 Task: Select the off in the word wrap.
Action: Mouse moved to (4, 598)
Screenshot: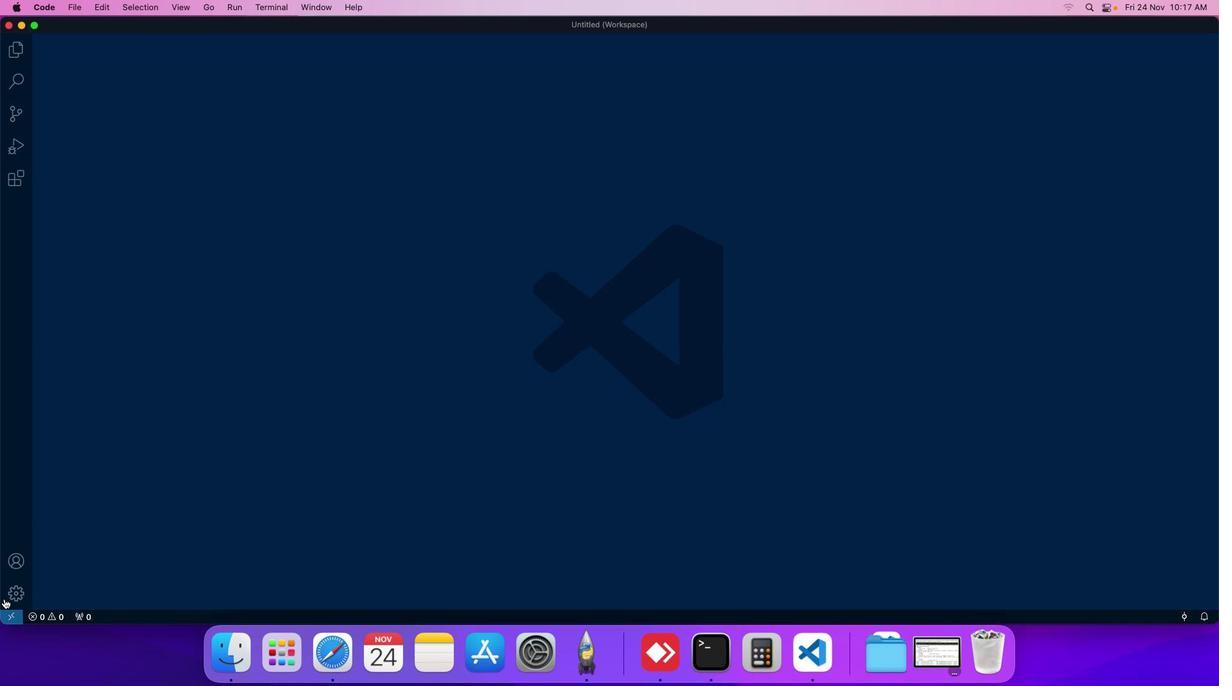 
Action: Mouse pressed left at (4, 598)
Screenshot: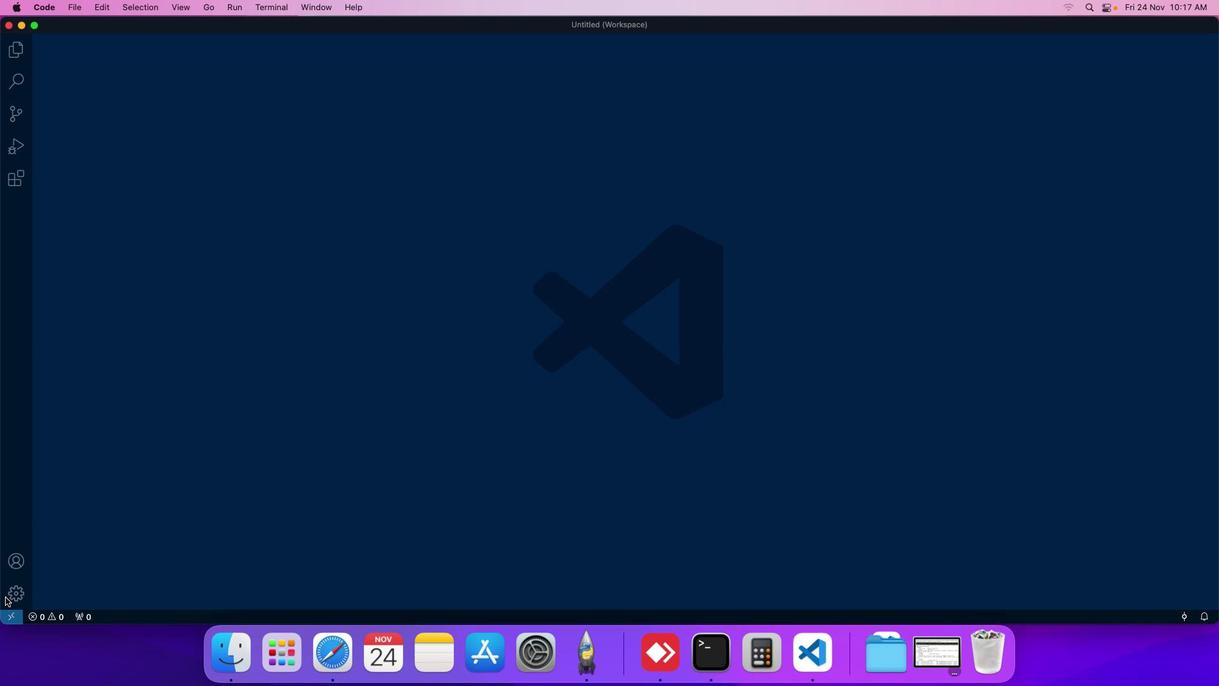 
Action: Mouse moved to (83, 499)
Screenshot: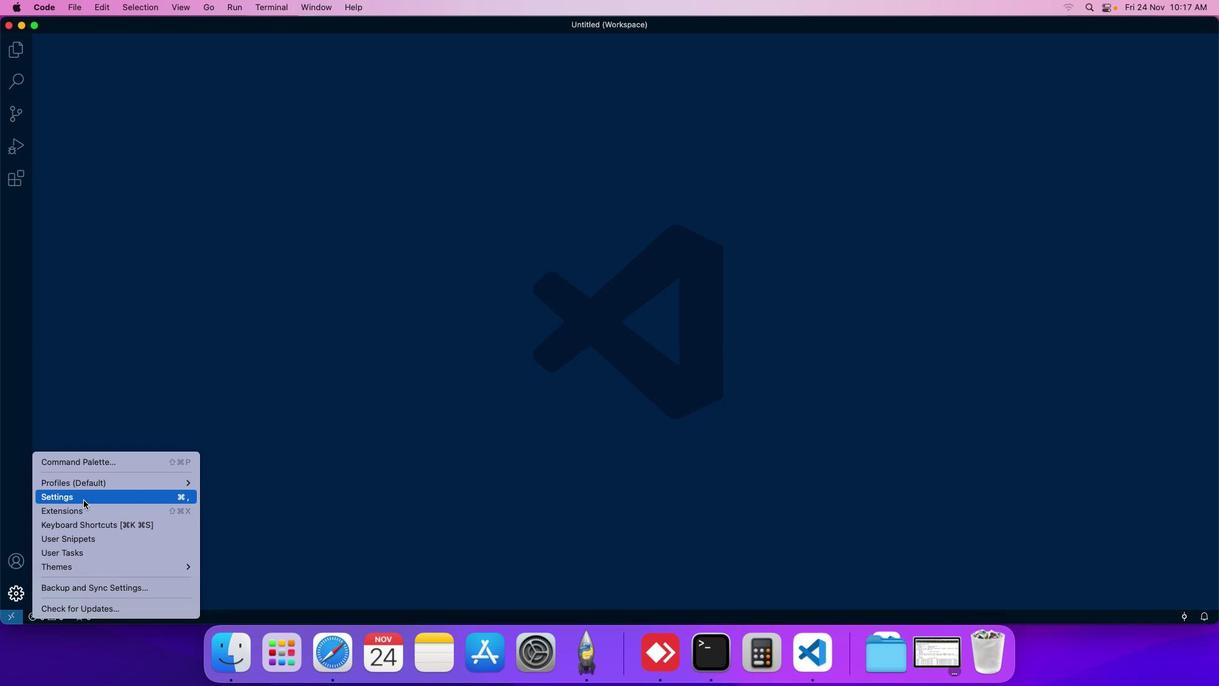 
Action: Mouse pressed left at (83, 499)
Screenshot: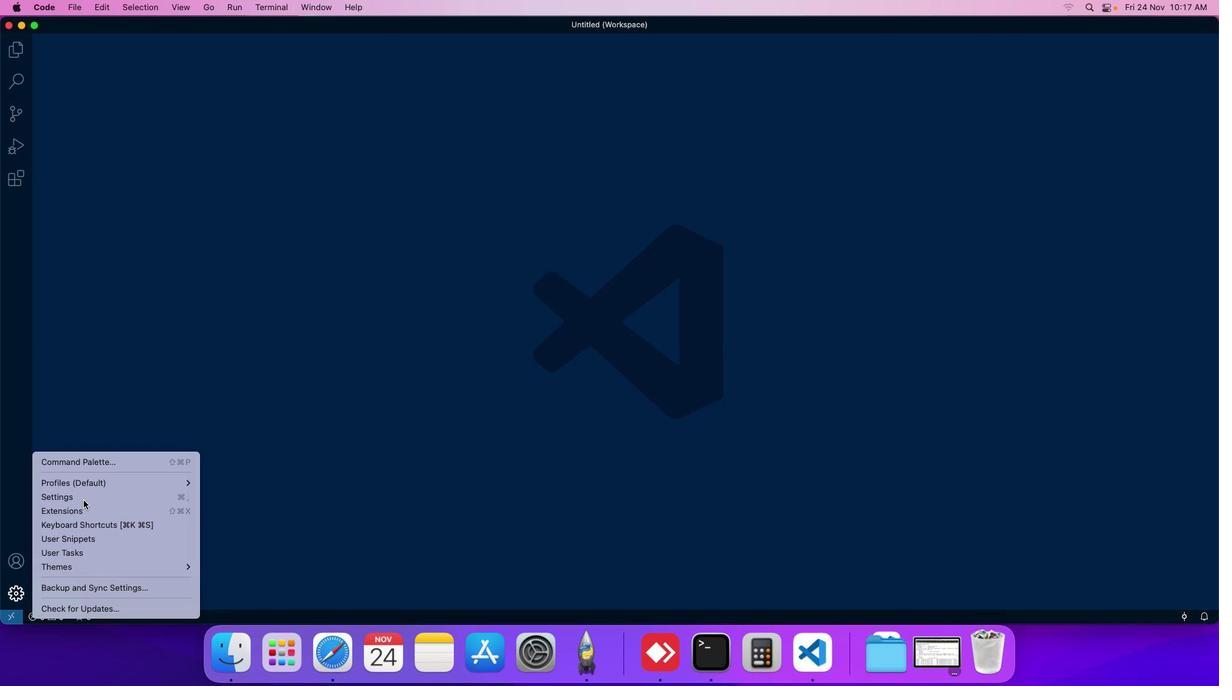 
Action: Mouse moved to (276, 142)
Screenshot: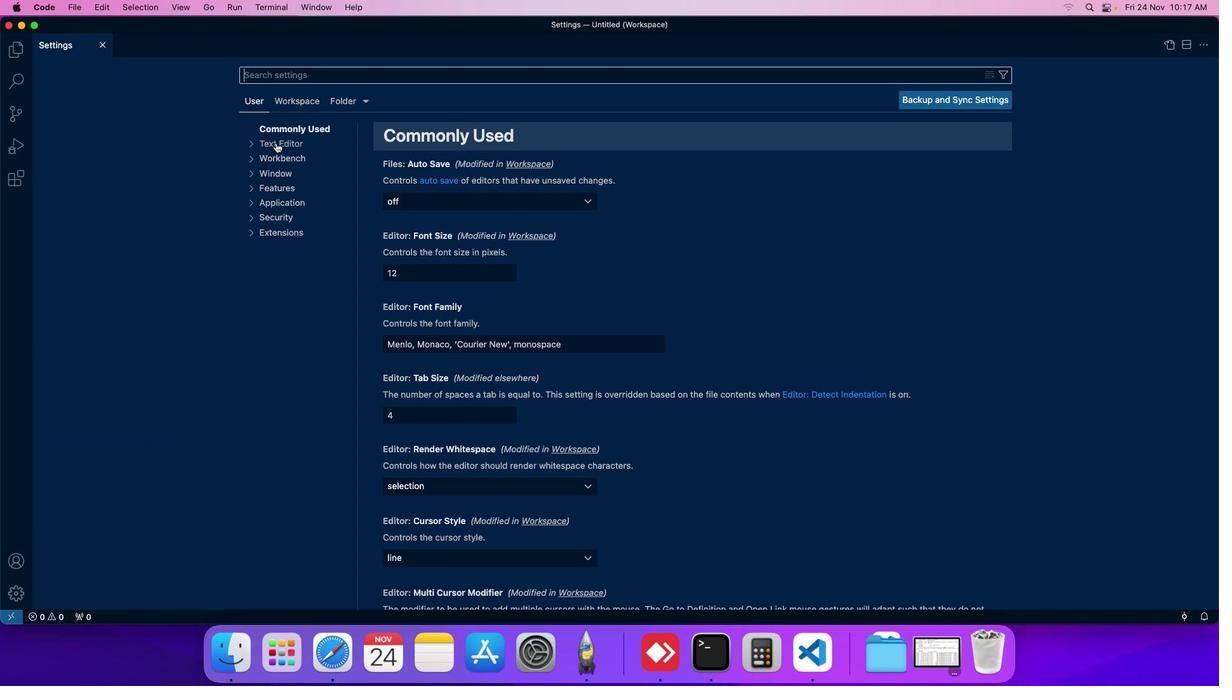 
Action: Mouse pressed left at (276, 142)
Screenshot: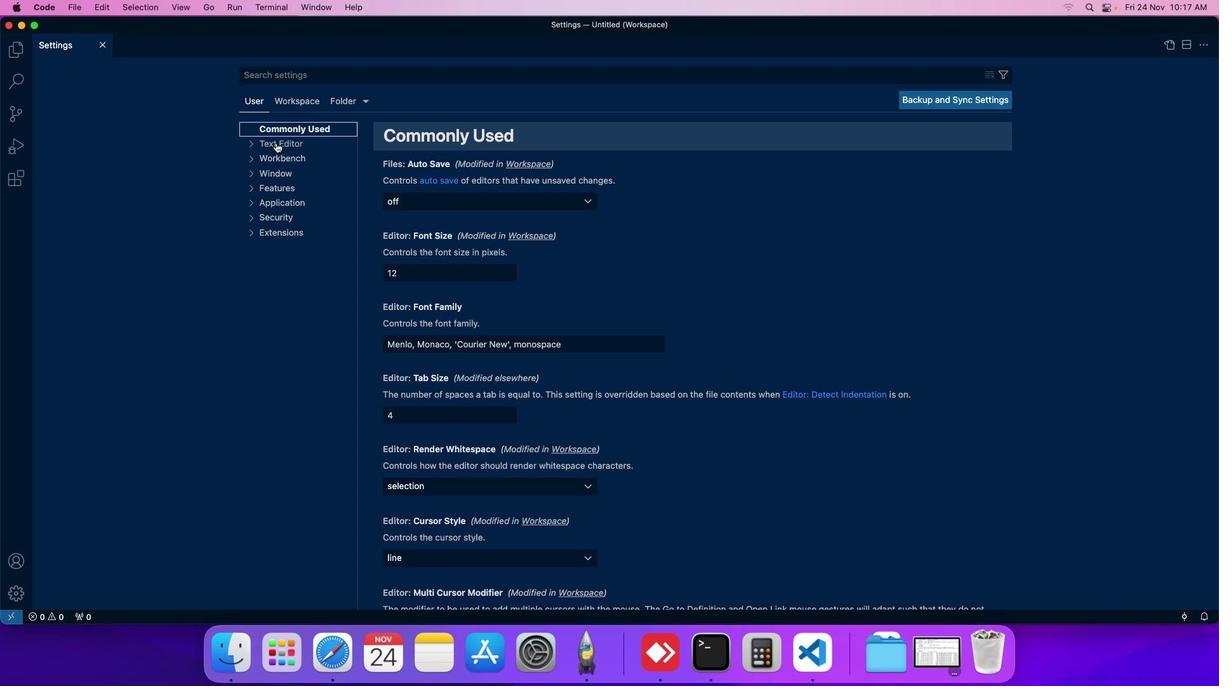 
Action: Mouse moved to (407, 292)
Screenshot: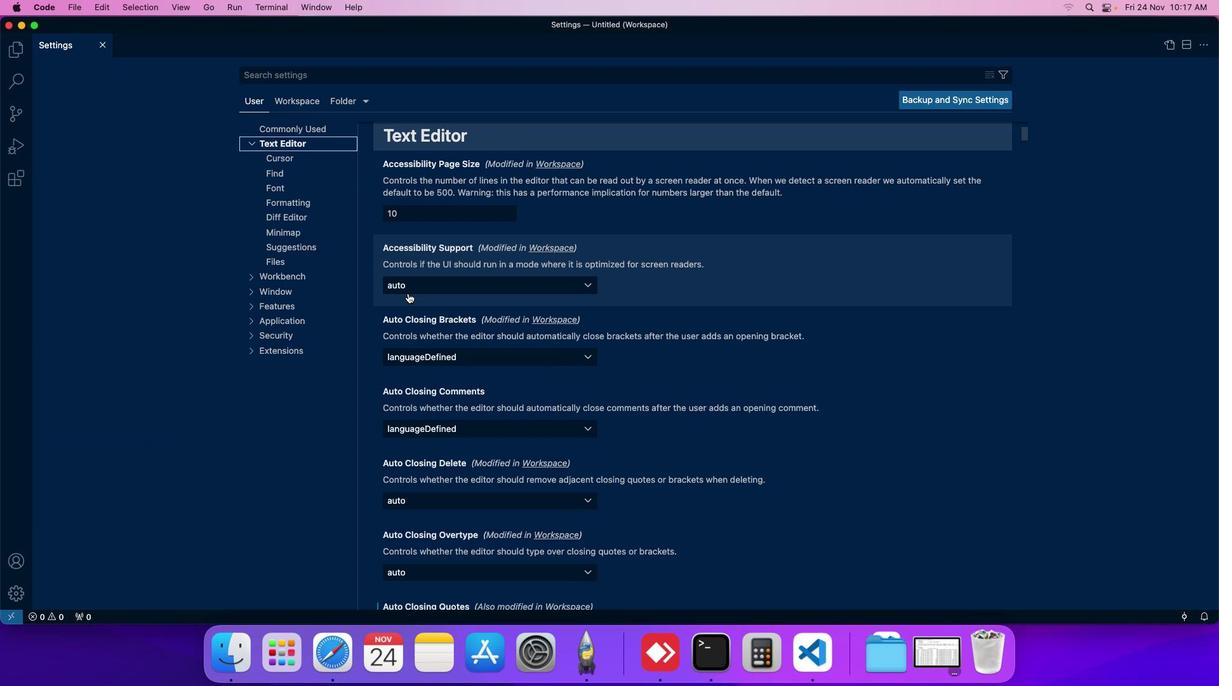 
Action: Mouse scrolled (407, 292) with delta (0, 0)
Screenshot: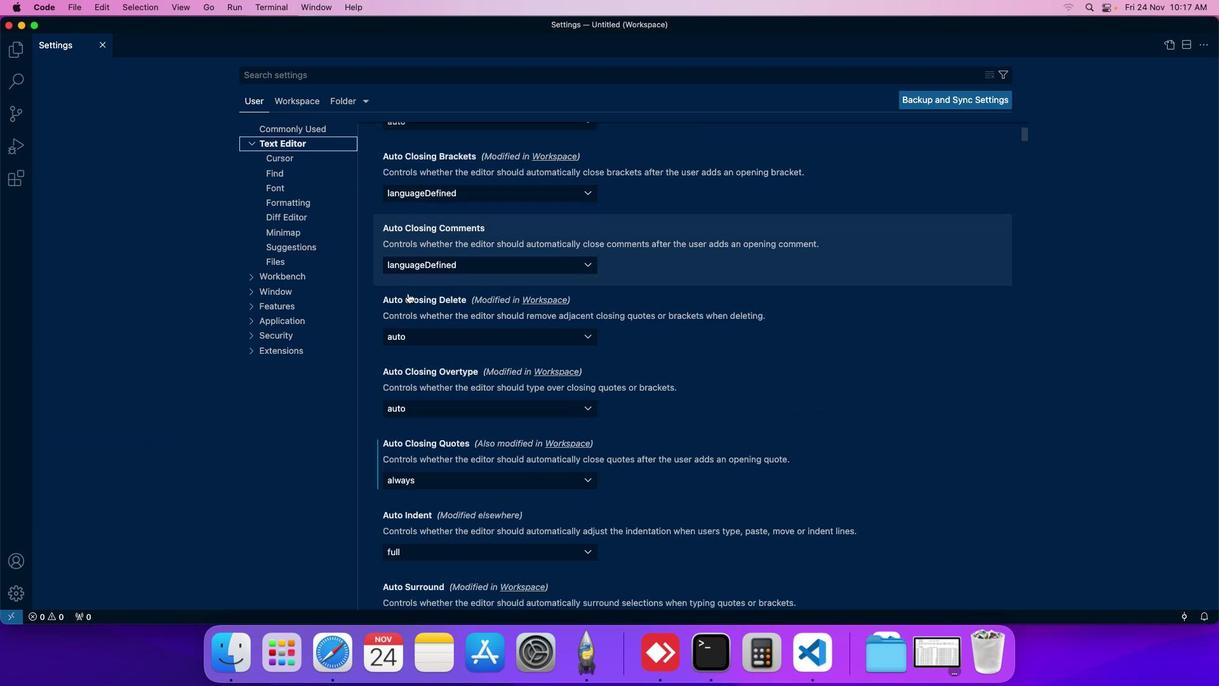 
Action: Mouse scrolled (407, 292) with delta (0, 0)
Screenshot: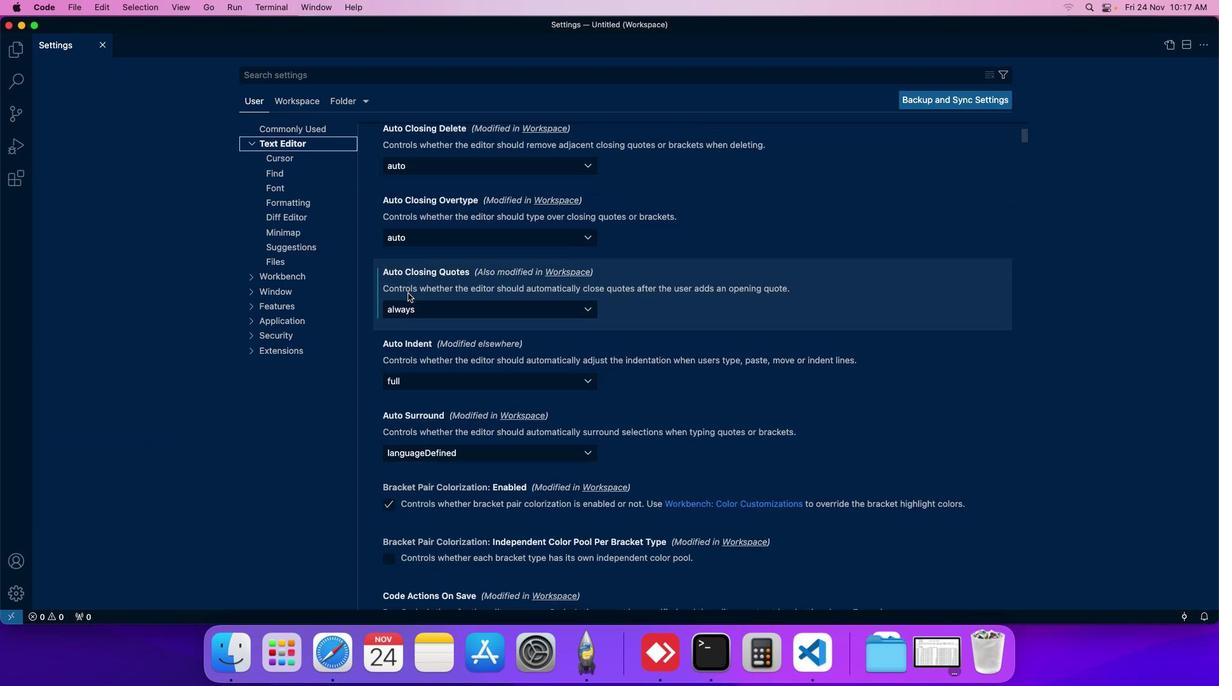 
Action: Mouse scrolled (407, 292) with delta (0, 0)
Screenshot: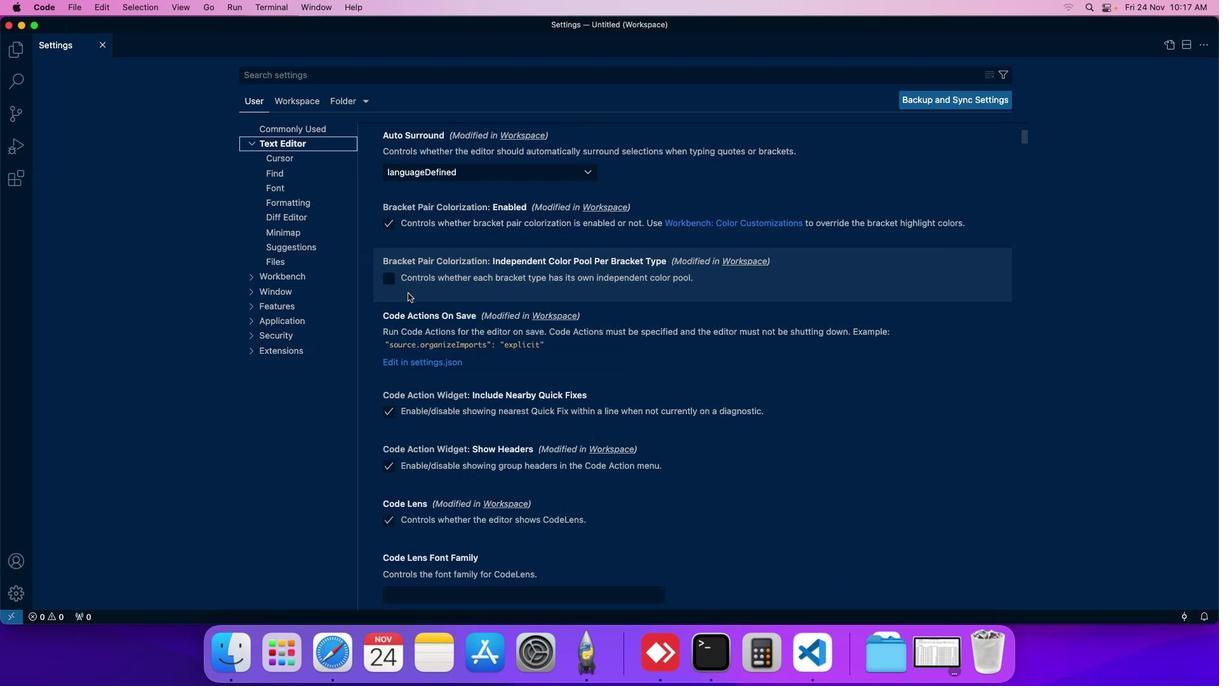 
Action: Mouse scrolled (407, 292) with delta (0, 0)
Screenshot: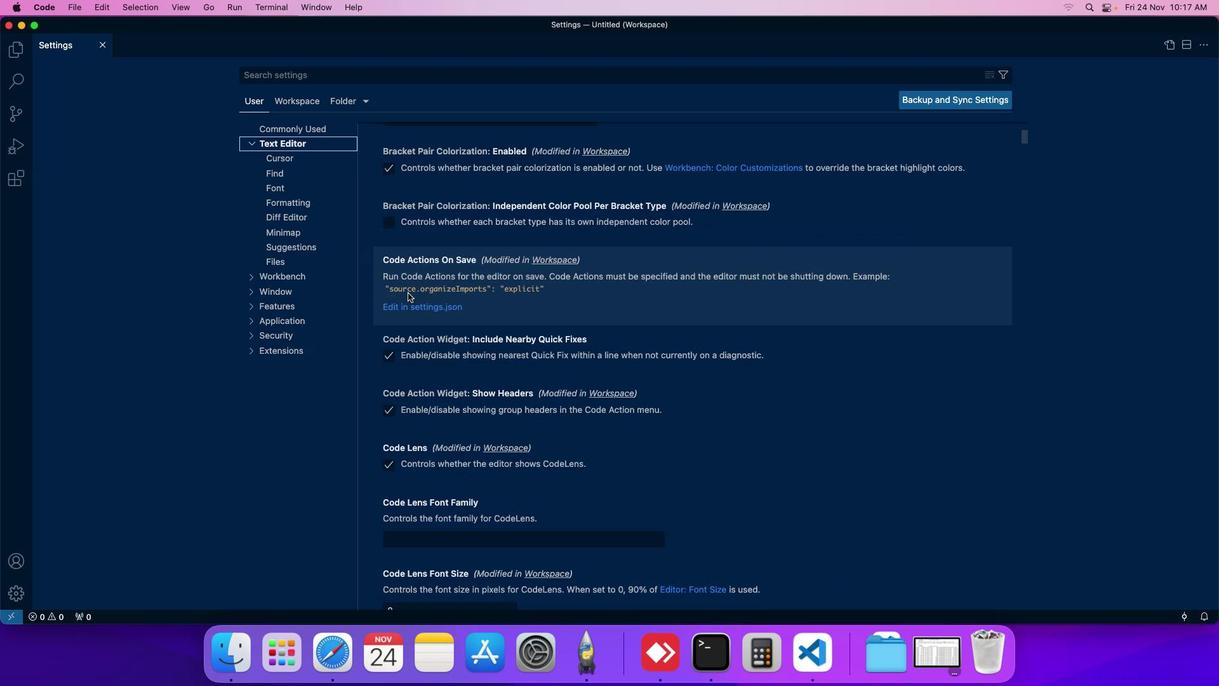 
Action: Mouse scrolled (407, 292) with delta (0, 0)
Screenshot: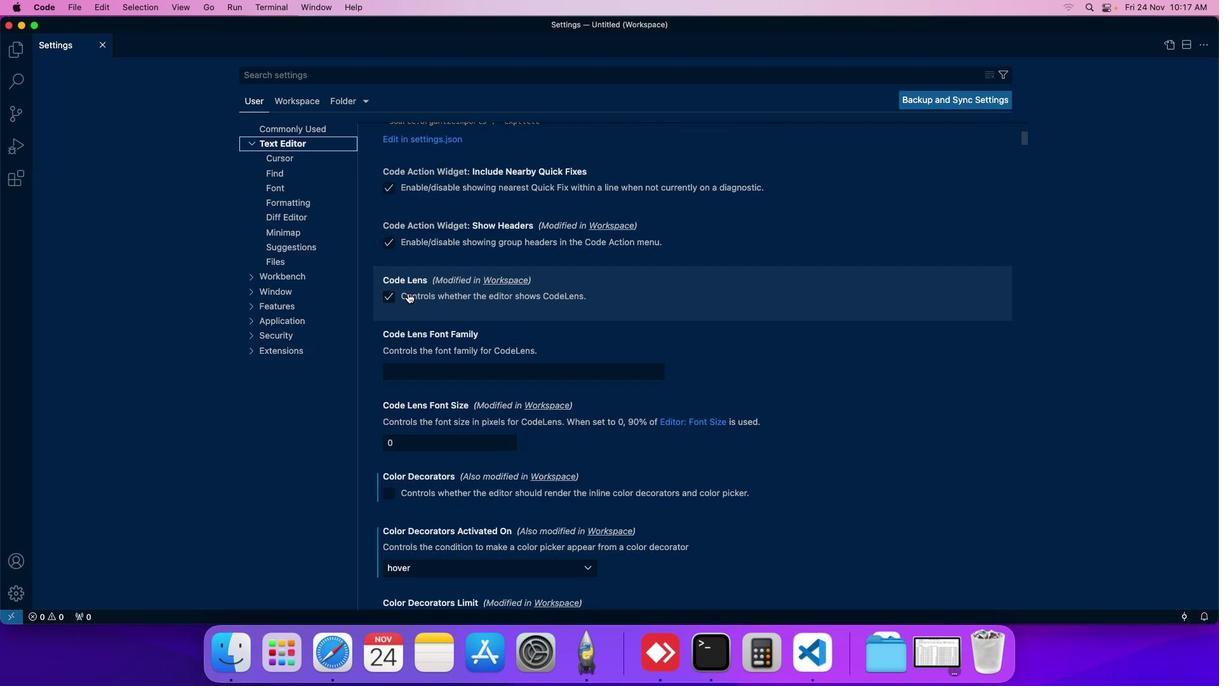 
Action: Mouse moved to (408, 292)
Screenshot: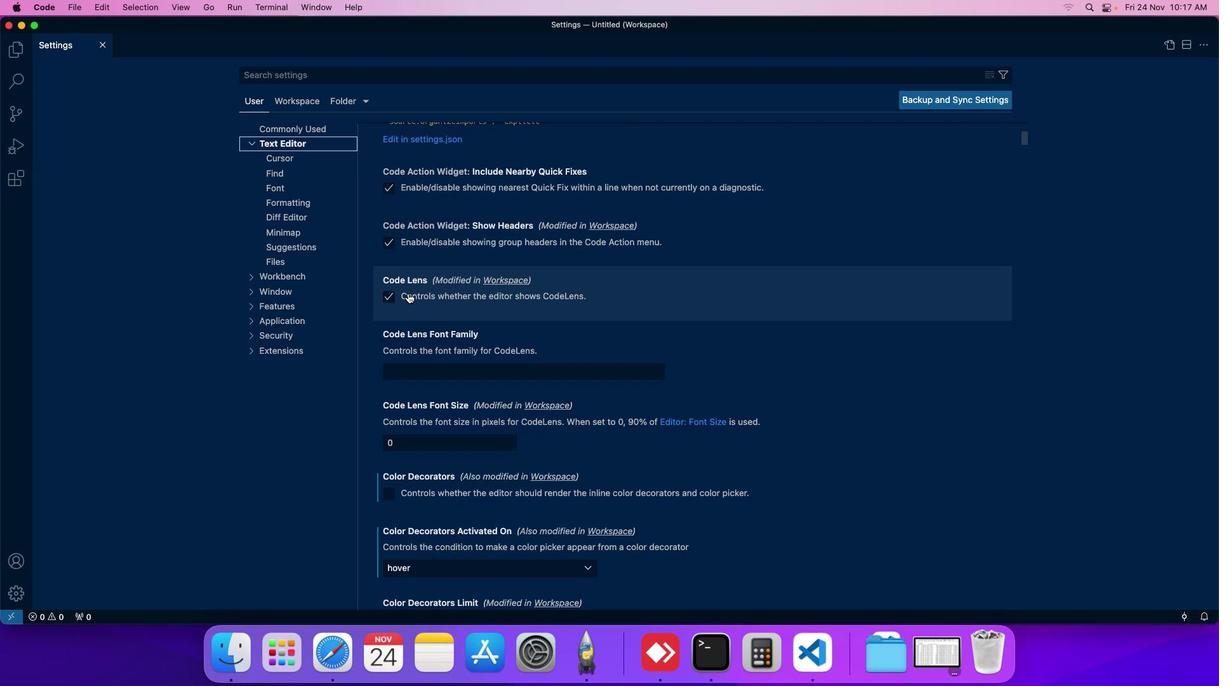 
Action: Mouse scrolled (408, 292) with delta (0, 0)
Screenshot: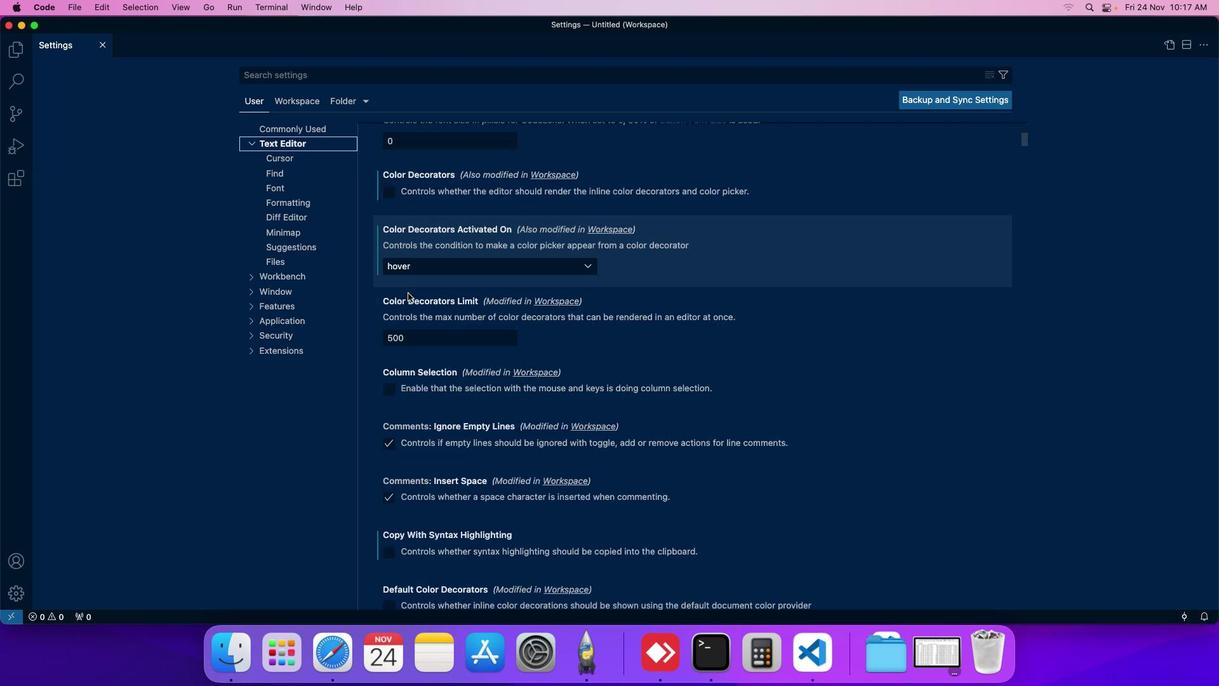 
Action: Mouse scrolled (408, 292) with delta (0, 0)
Screenshot: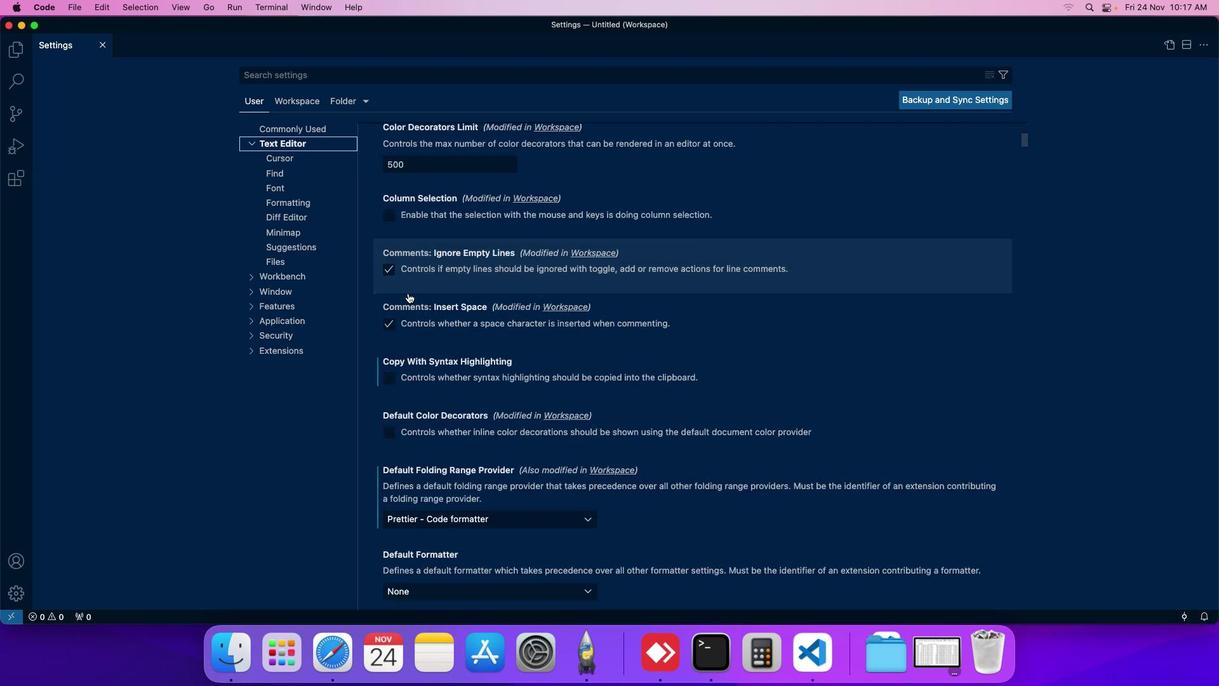 
Action: Mouse scrolled (408, 292) with delta (0, 0)
Screenshot: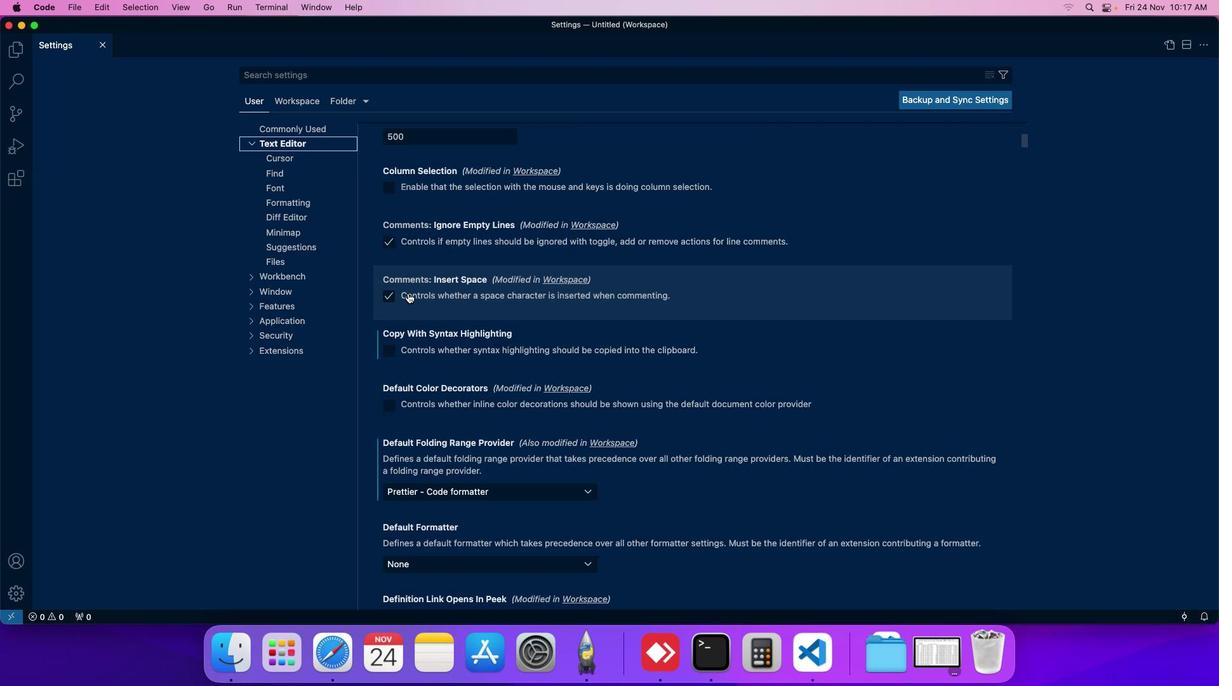 
Action: Mouse moved to (408, 293)
Screenshot: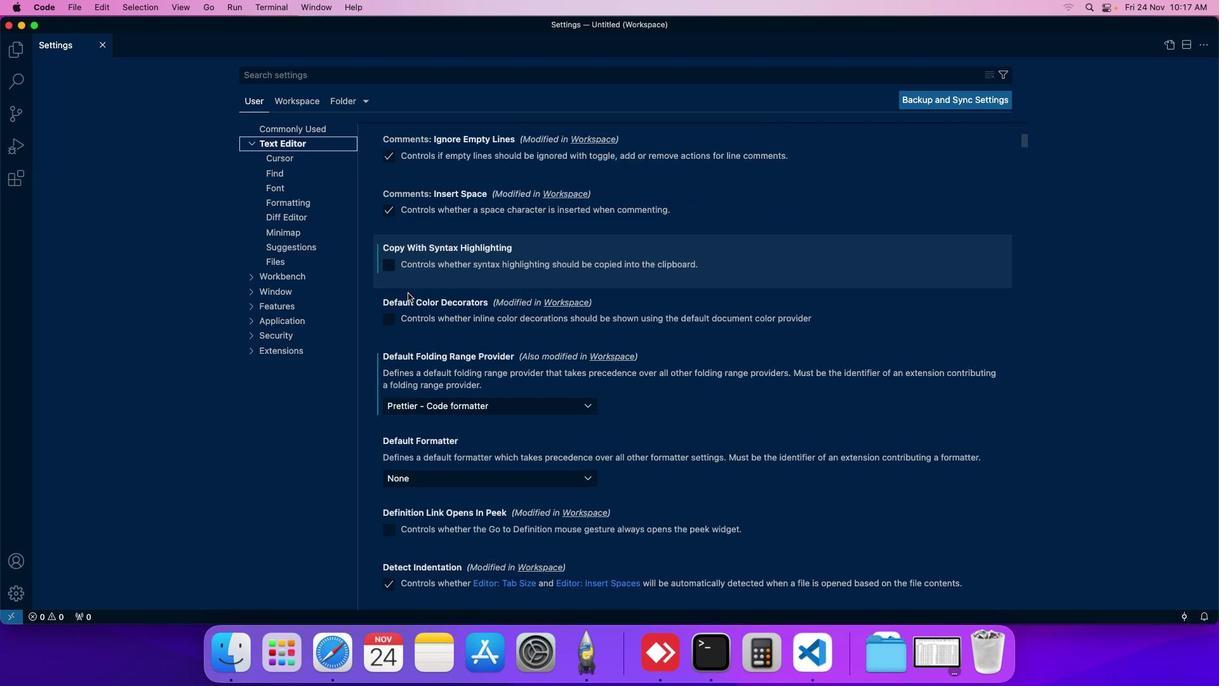 
Action: Mouse scrolled (408, 293) with delta (0, 0)
Screenshot: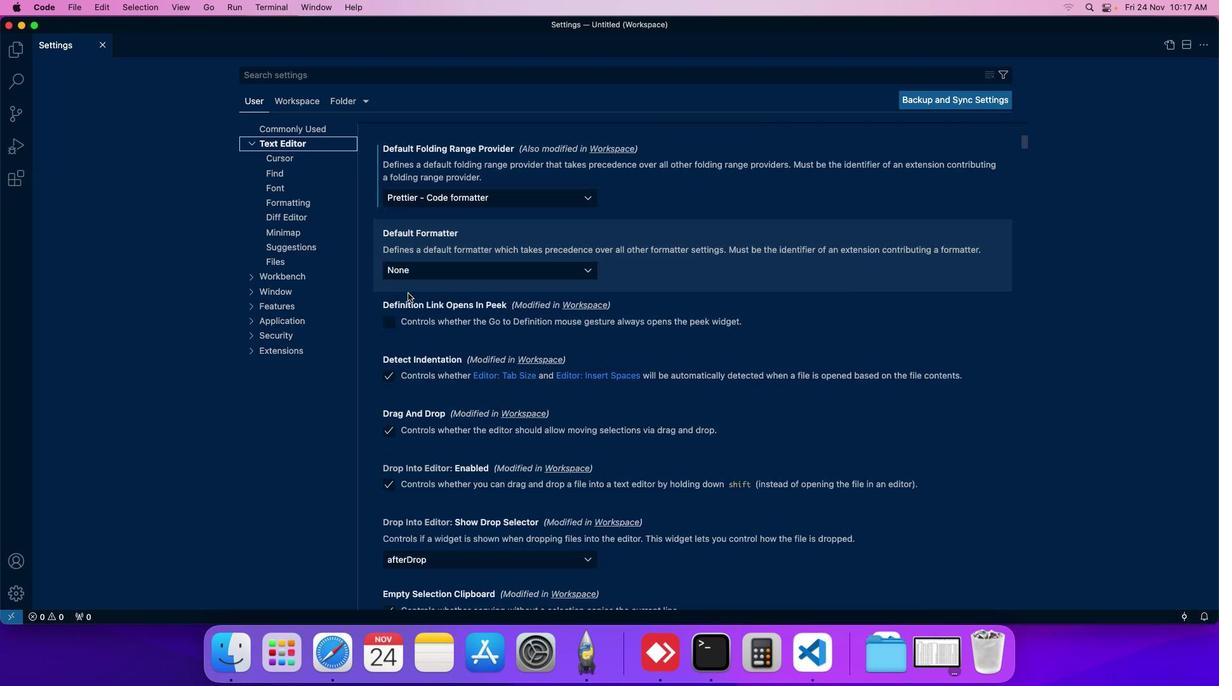
Action: Mouse scrolled (408, 293) with delta (0, 0)
Screenshot: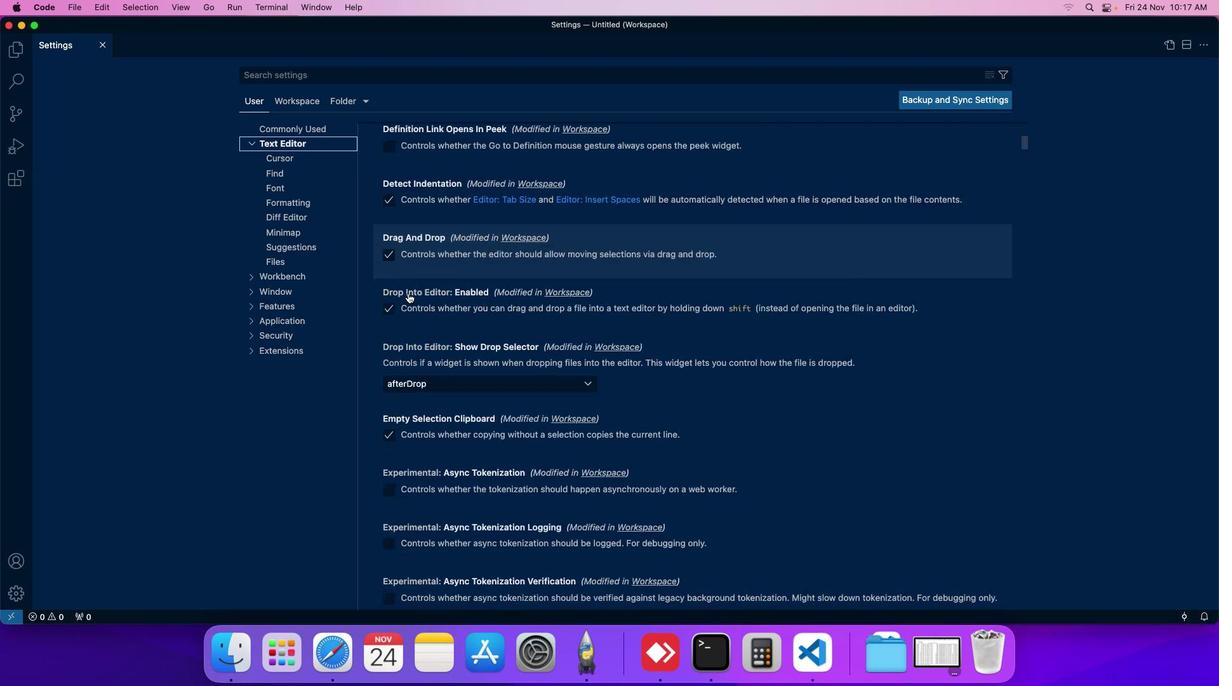 
Action: Mouse scrolled (408, 293) with delta (0, 0)
Screenshot: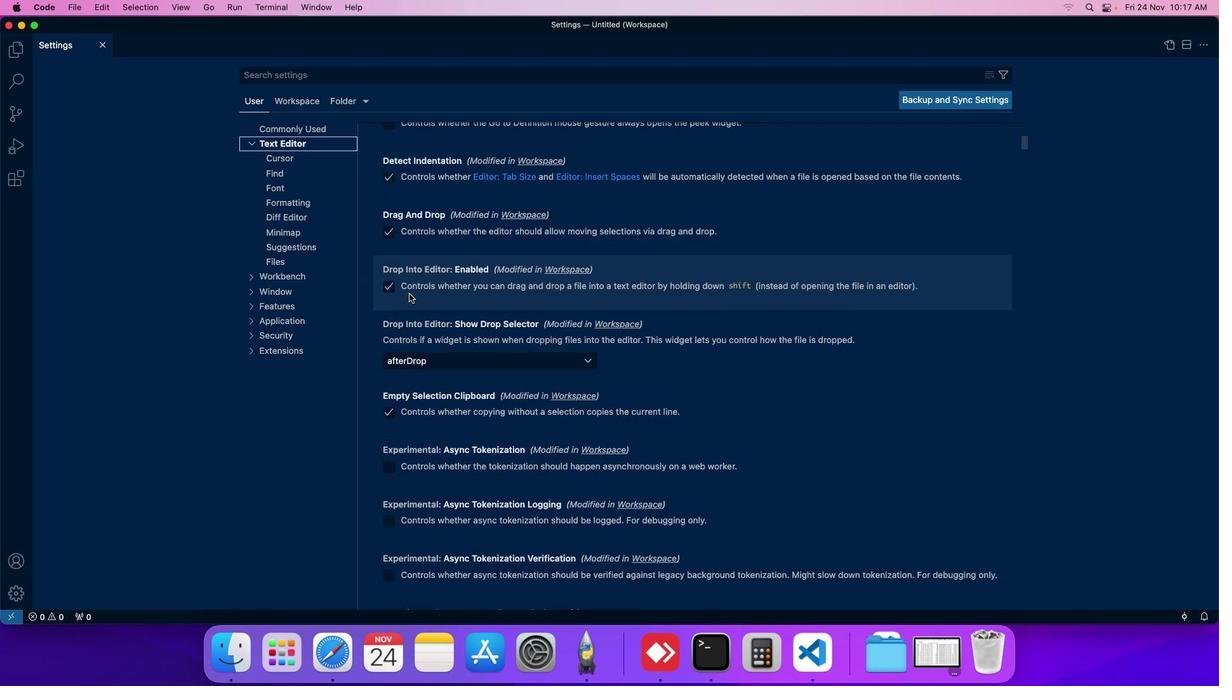 
Action: Mouse moved to (409, 294)
Screenshot: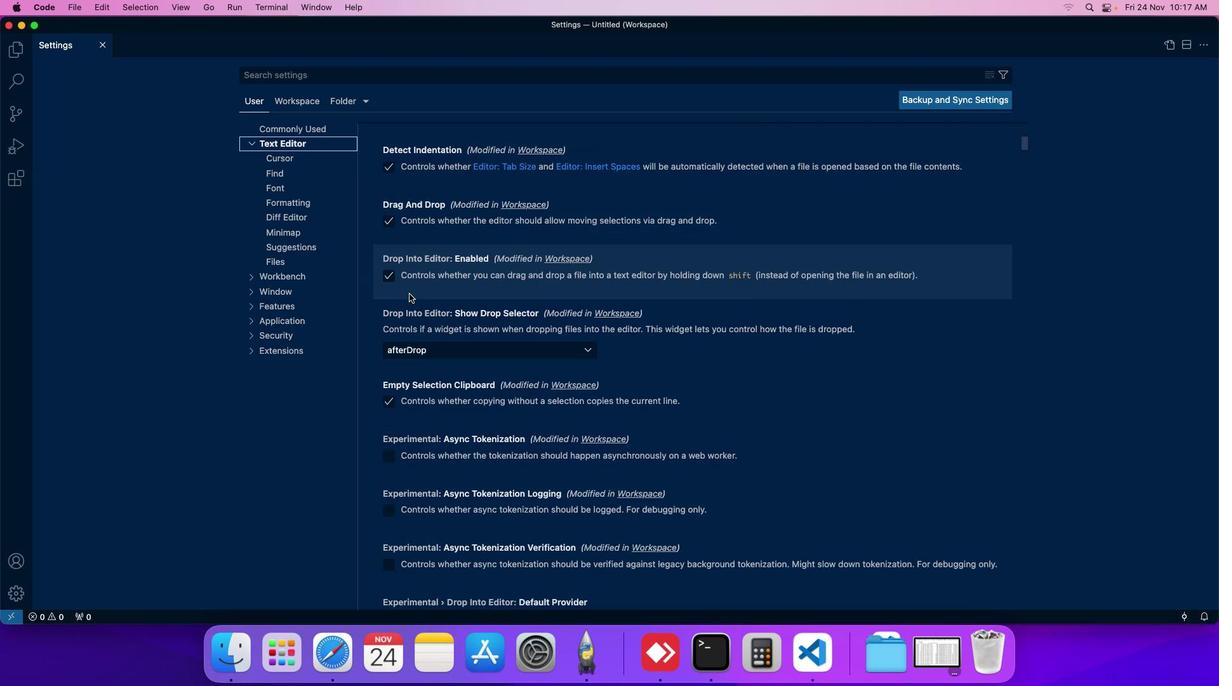 
Action: Mouse scrolled (409, 294) with delta (0, 0)
Screenshot: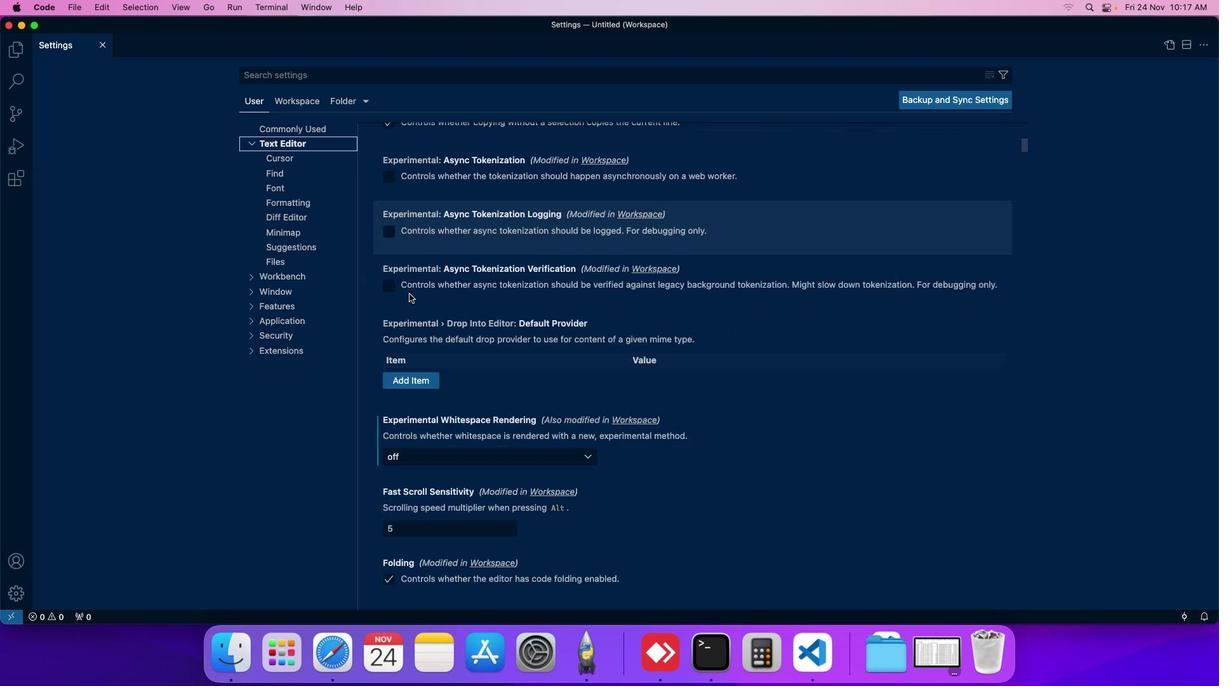 
Action: Mouse scrolled (409, 294) with delta (0, 0)
Screenshot: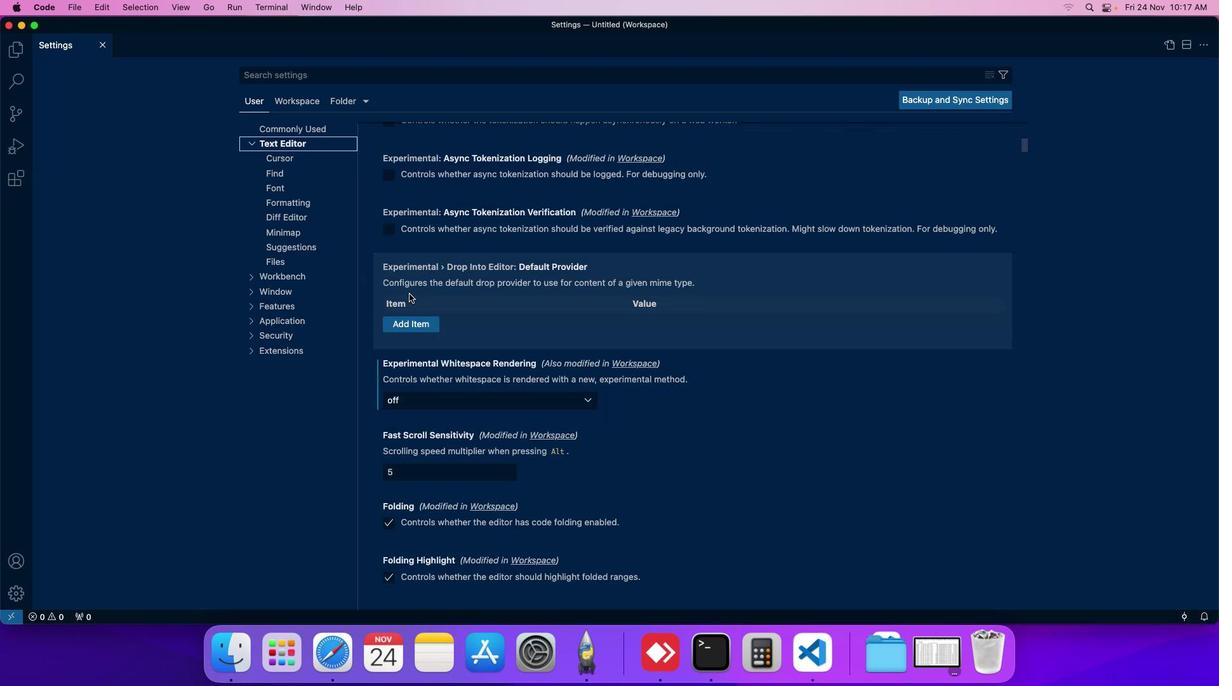 
Action: Mouse scrolled (409, 294) with delta (0, 0)
Screenshot: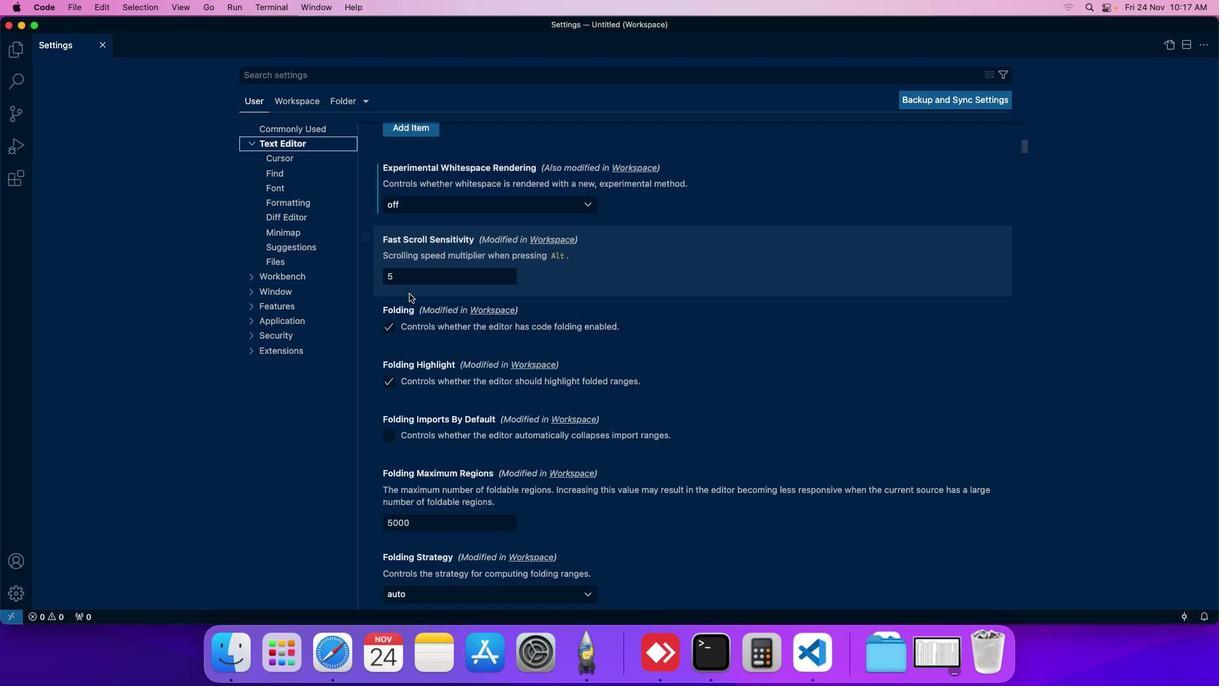 
Action: Mouse scrolled (409, 294) with delta (0, 0)
Screenshot: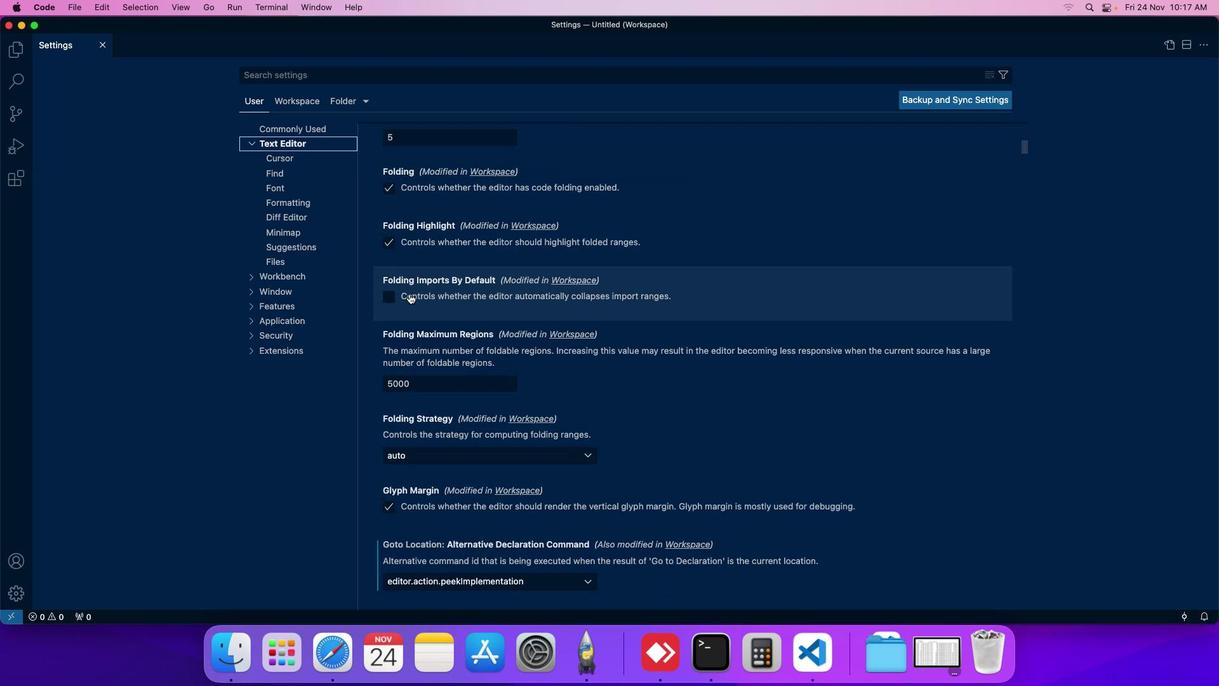 
Action: Mouse scrolled (409, 294) with delta (0, 0)
Screenshot: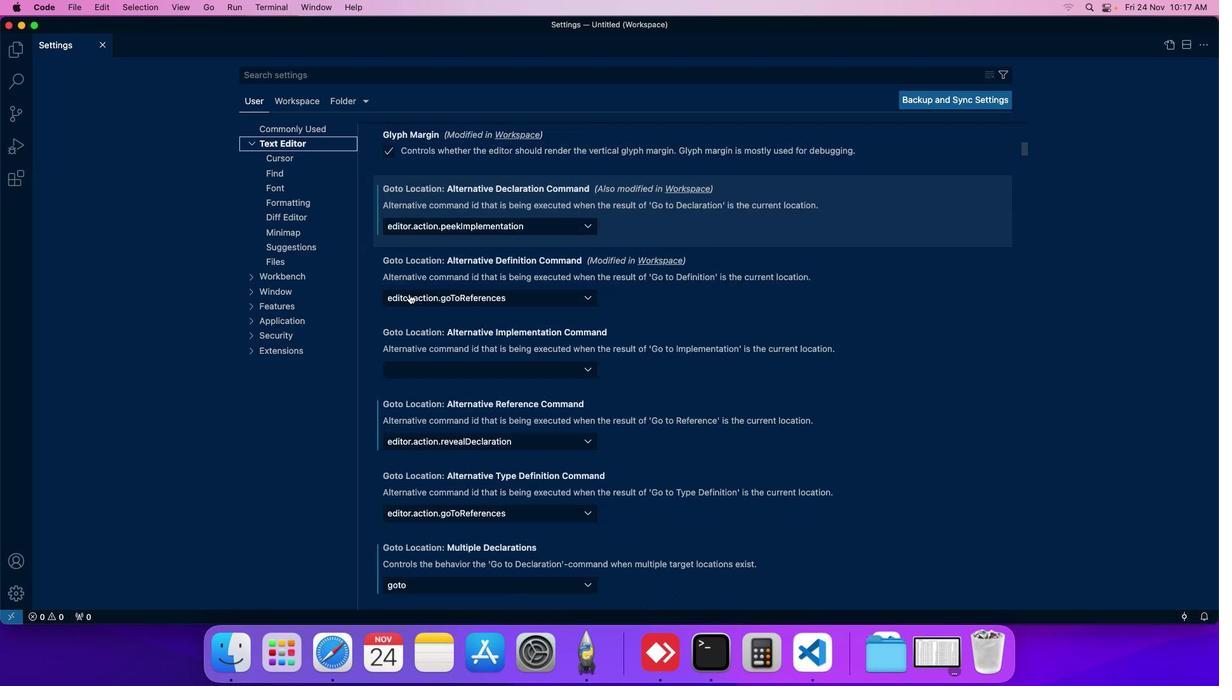 
Action: Mouse scrolled (409, 294) with delta (0, 0)
Screenshot: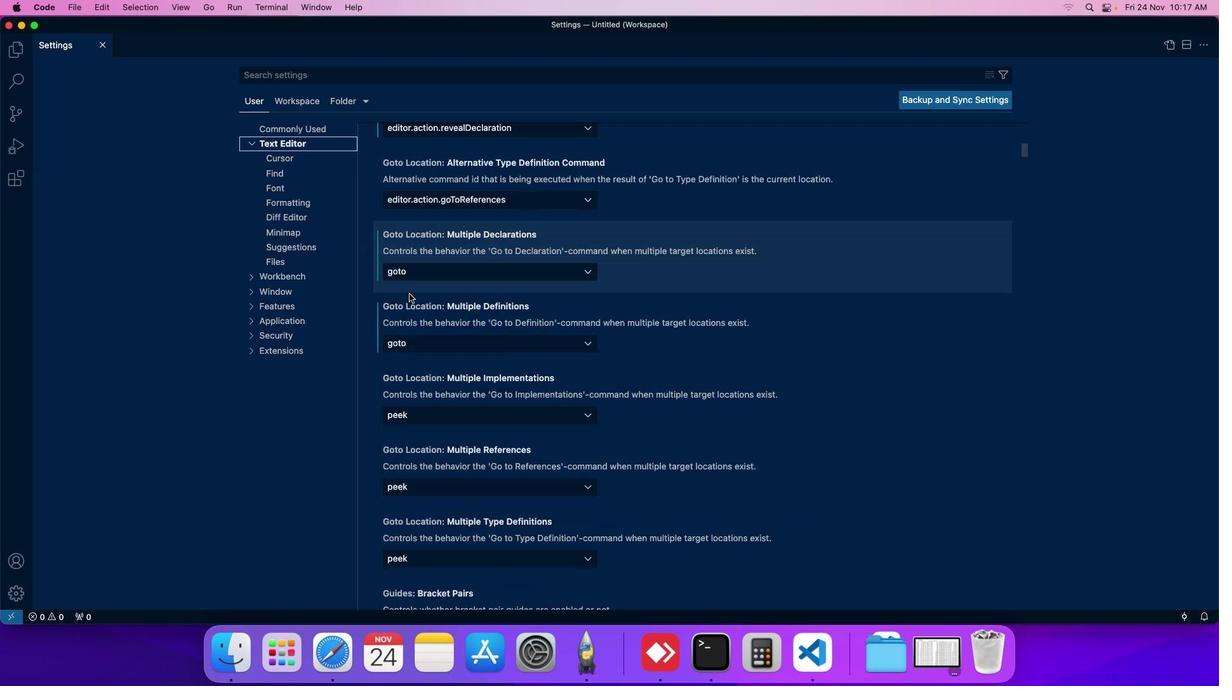 
Action: Mouse scrolled (409, 294) with delta (0, -1)
Screenshot: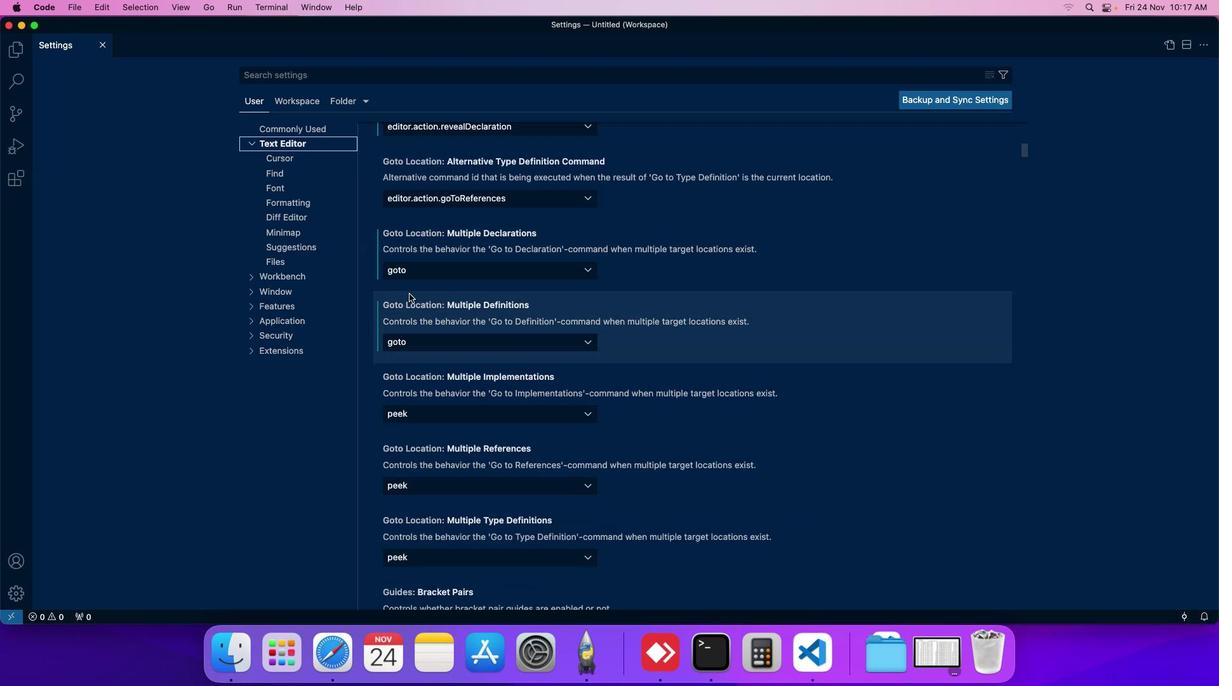 
Action: Mouse scrolled (409, 294) with delta (0, 0)
Screenshot: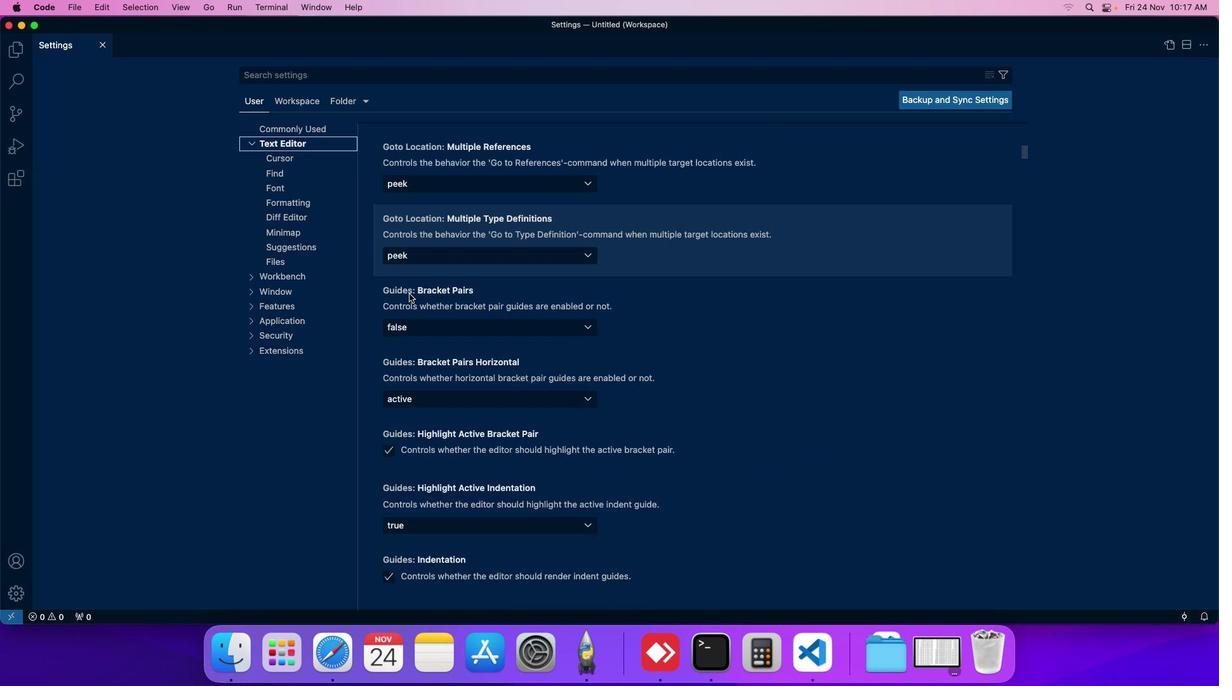 
Action: Mouse scrolled (409, 294) with delta (0, 0)
Screenshot: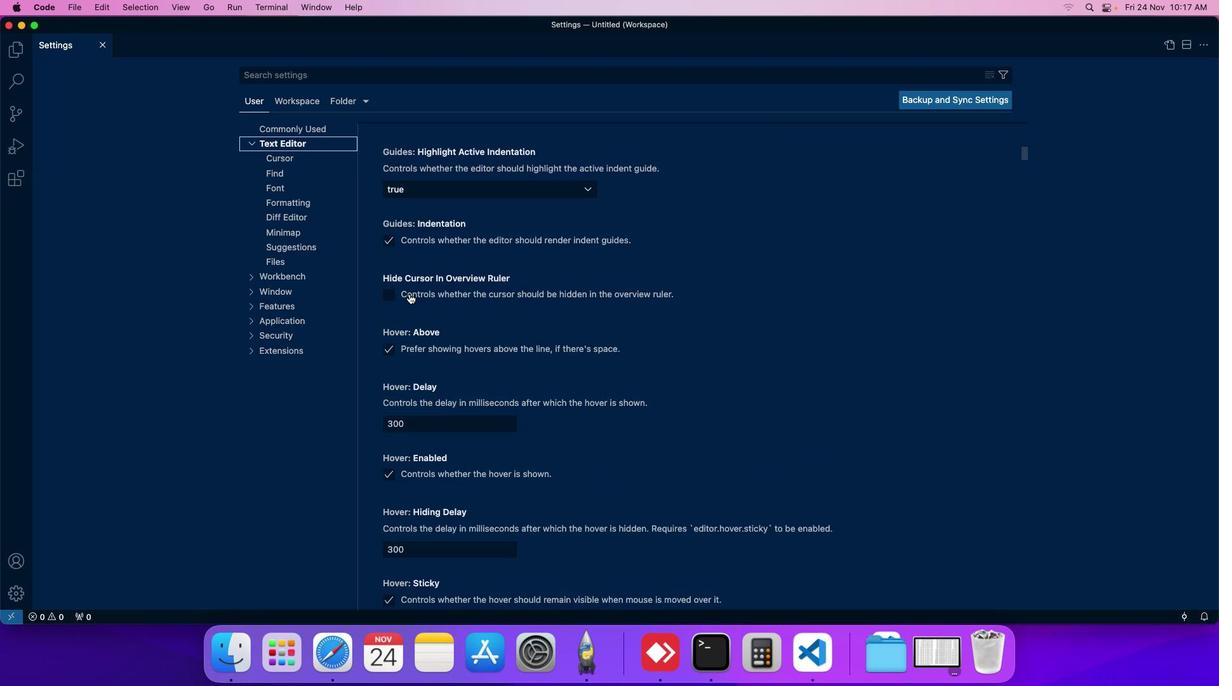 
Action: Mouse scrolled (409, 294) with delta (0, -1)
Screenshot: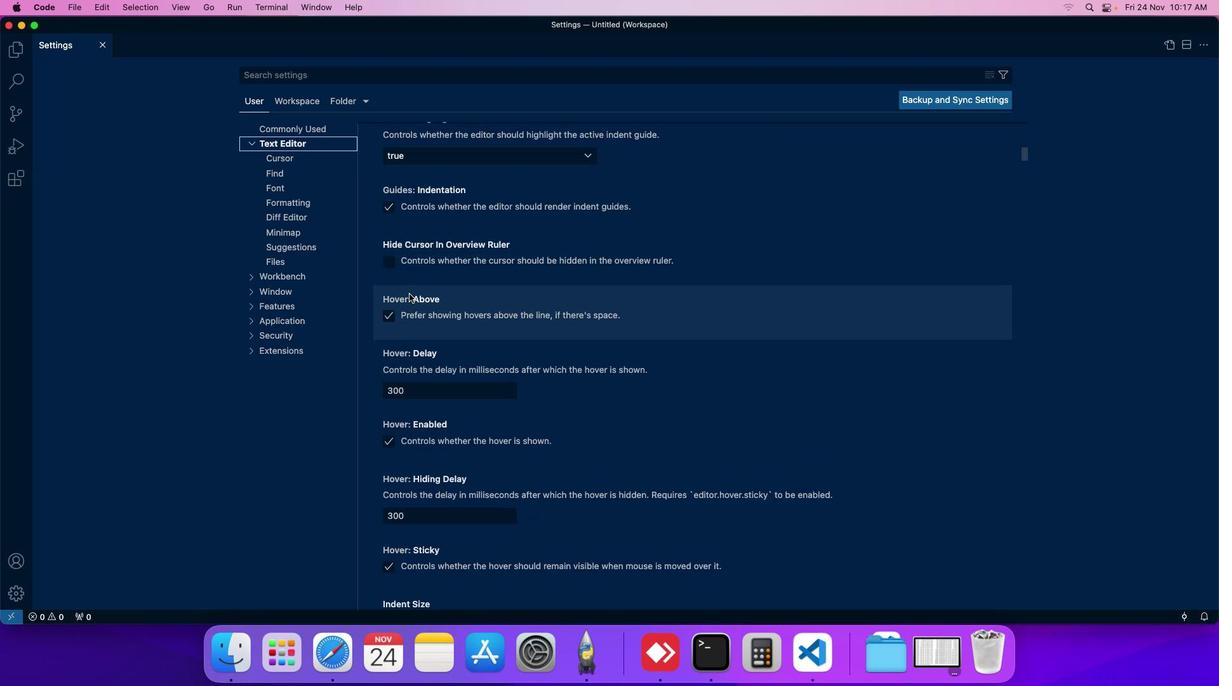 
Action: Mouse scrolled (409, 294) with delta (0, 0)
Screenshot: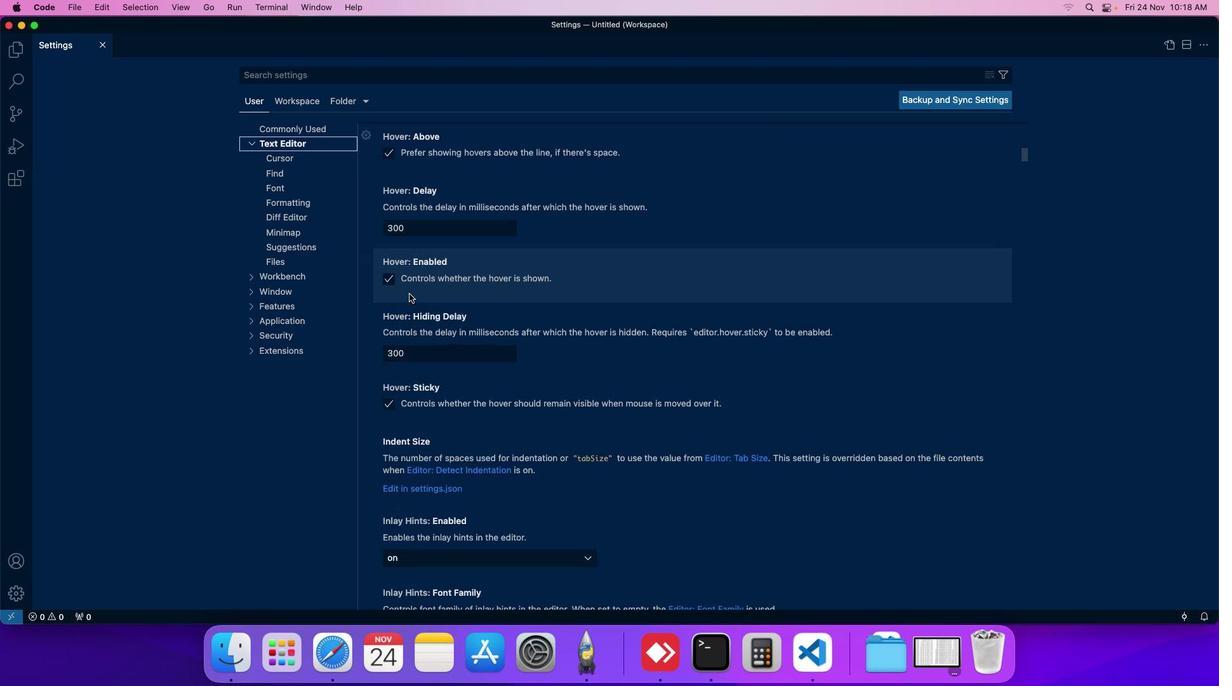 
Action: Mouse scrolled (409, 294) with delta (0, 0)
Screenshot: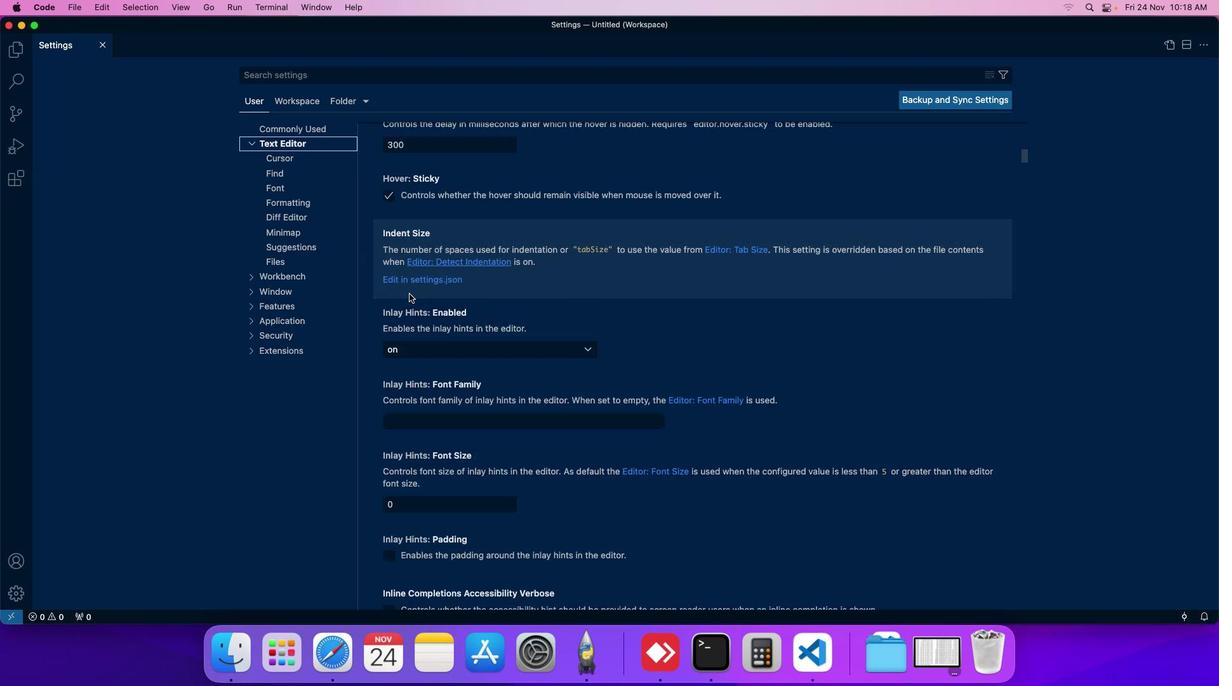 
Action: Mouse scrolled (409, 294) with delta (0, 0)
Screenshot: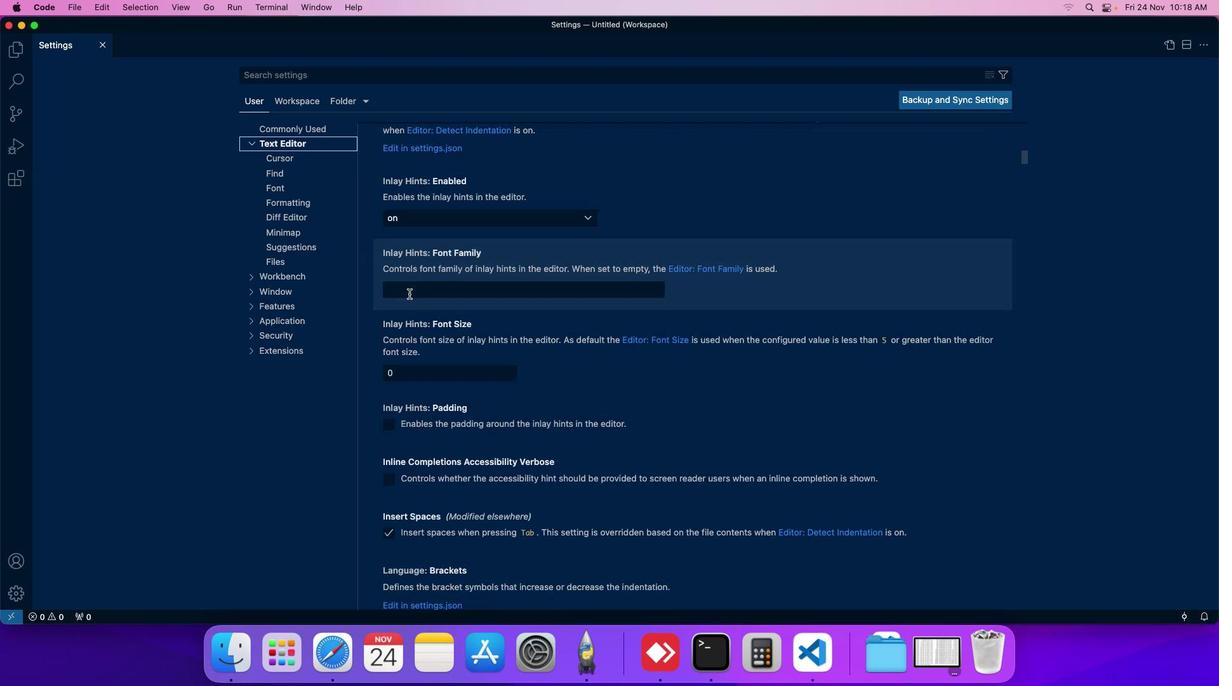 
Action: Mouse moved to (409, 294)
Screenshot: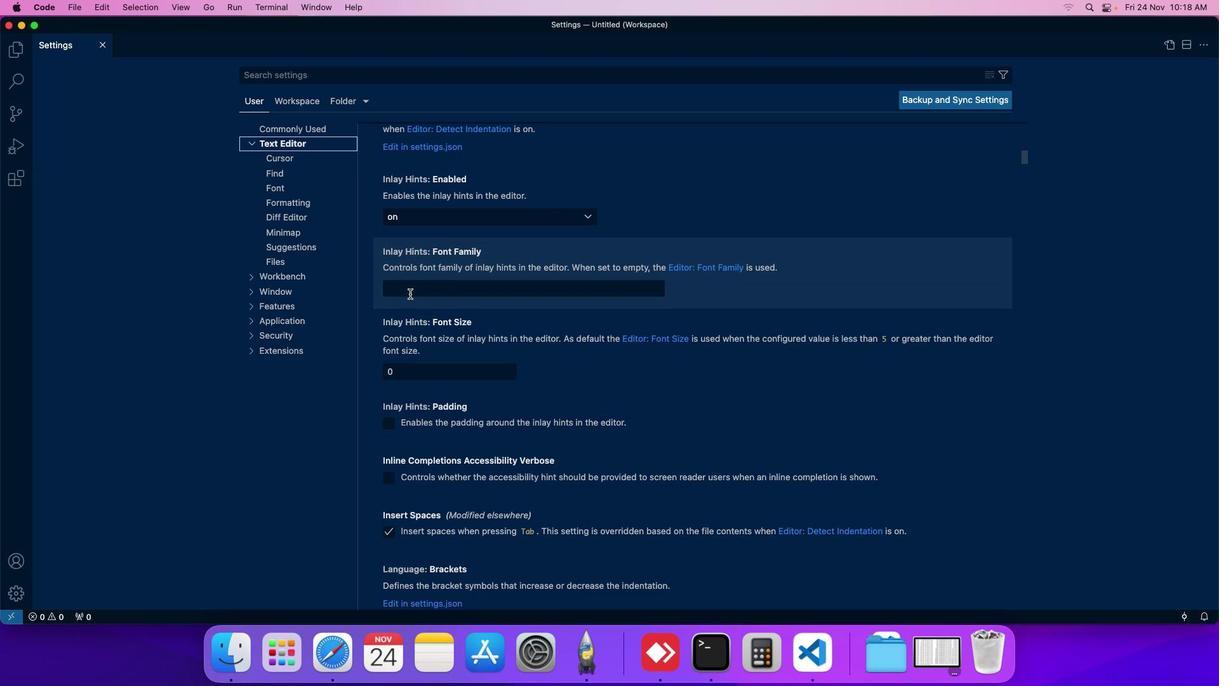 
Action: Mouse scrolled (409, 294) with delta (0, 0)
Screenshot: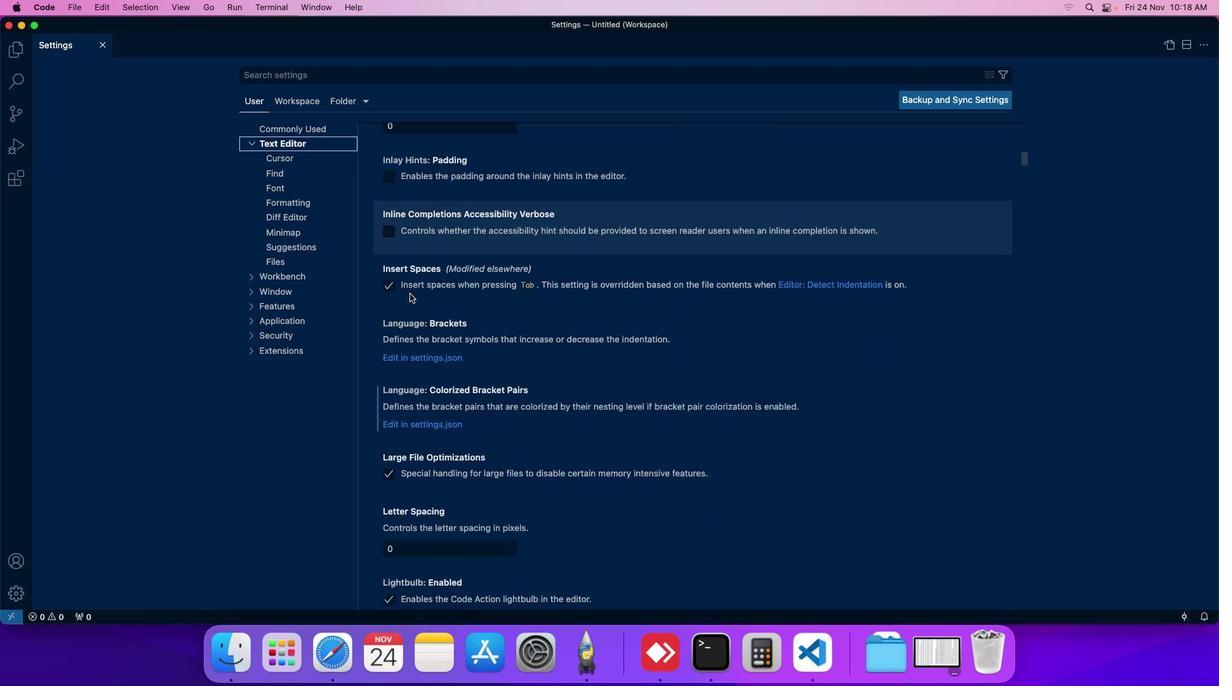 
Action: Mouse scrolled (409, 294) with delta (0, 0)
Screenshot: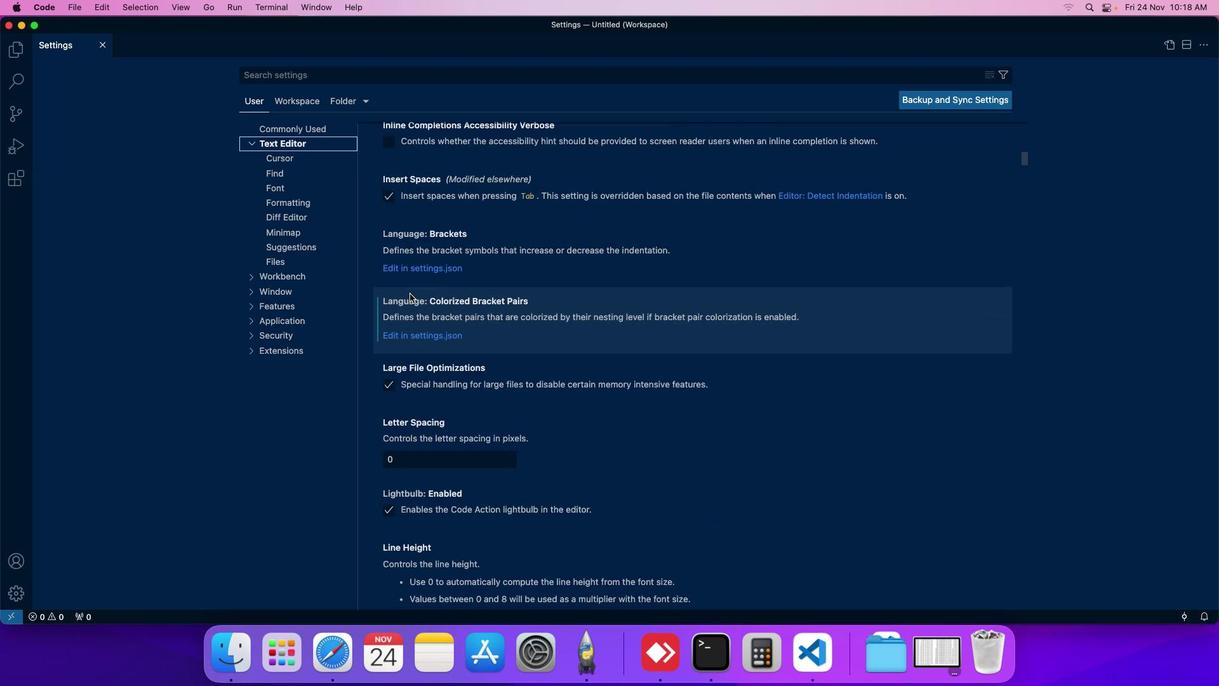 
Action: Mouse scrolled (409, 294) with delta (0, 0)
Screenshot: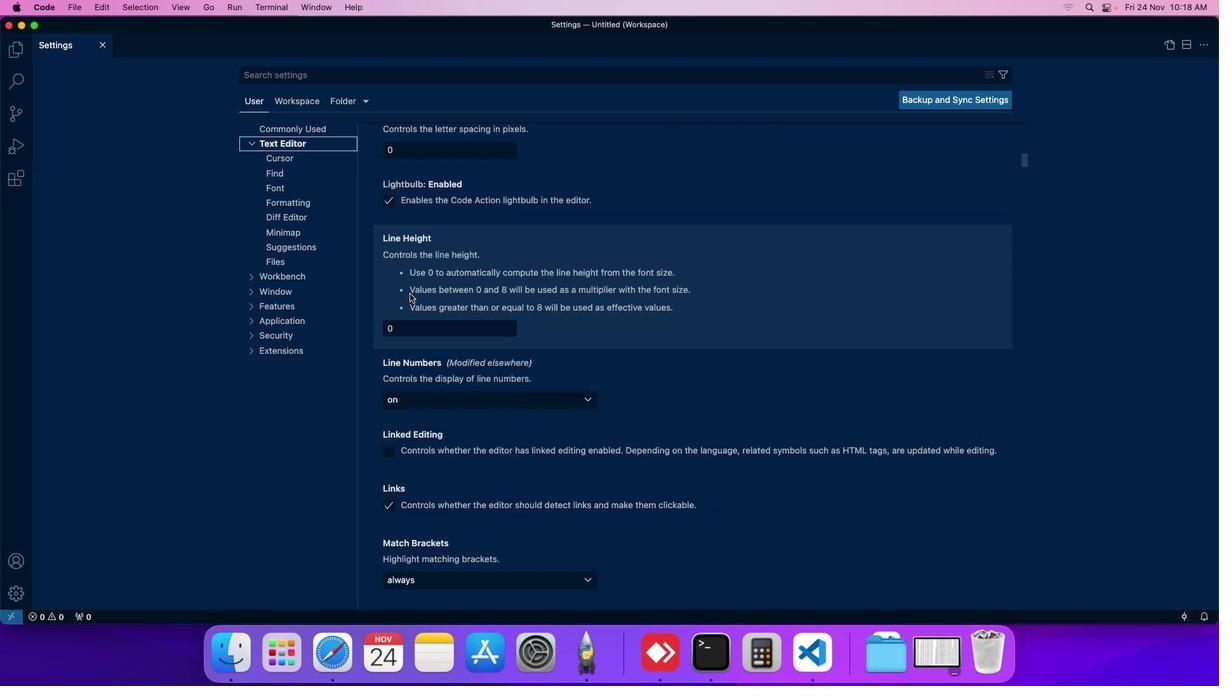 
Action: Mouse scrolled (409, 294) with delta (0, 0)
Screenshot: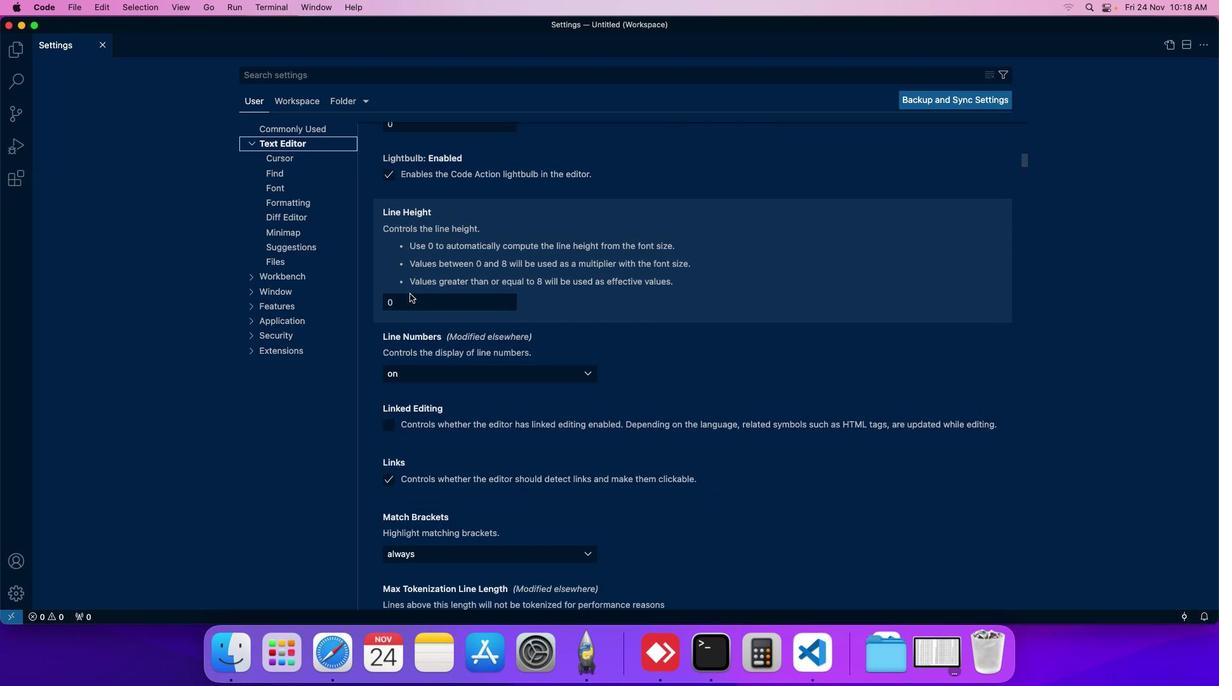 
Action: Mouse moved to (409, 294)
Screenshot: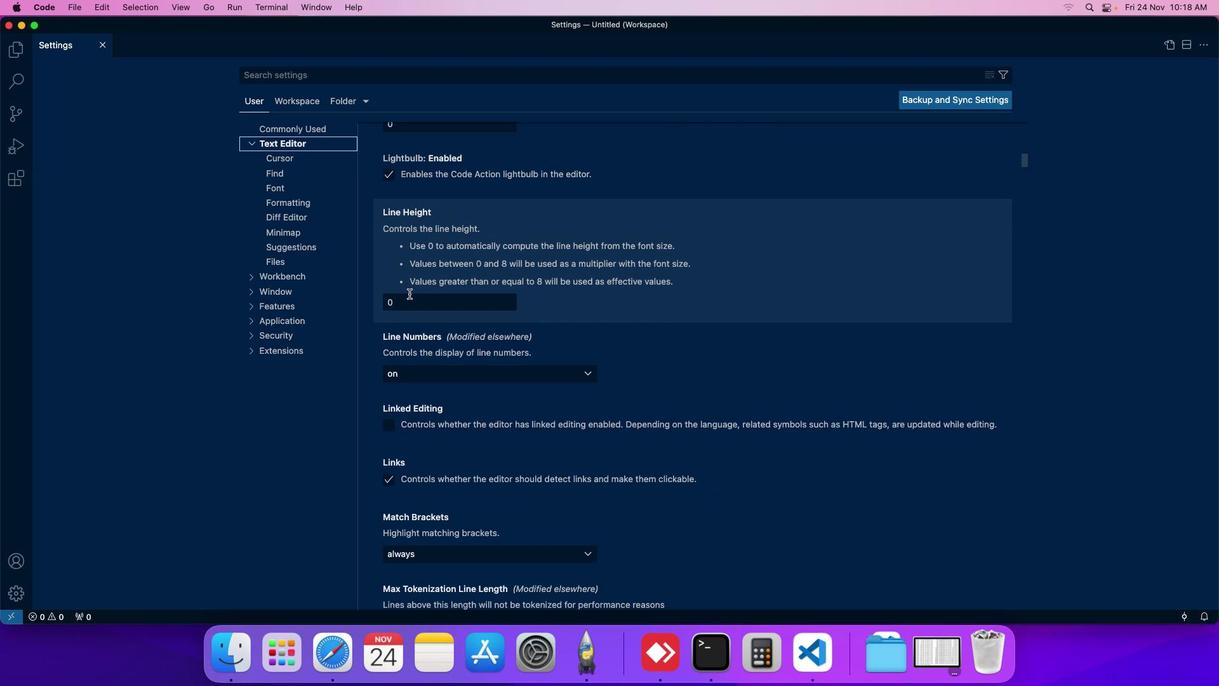 
Action: Mouse scrolled (409, 294) with delta (0, 0)
Screenshot: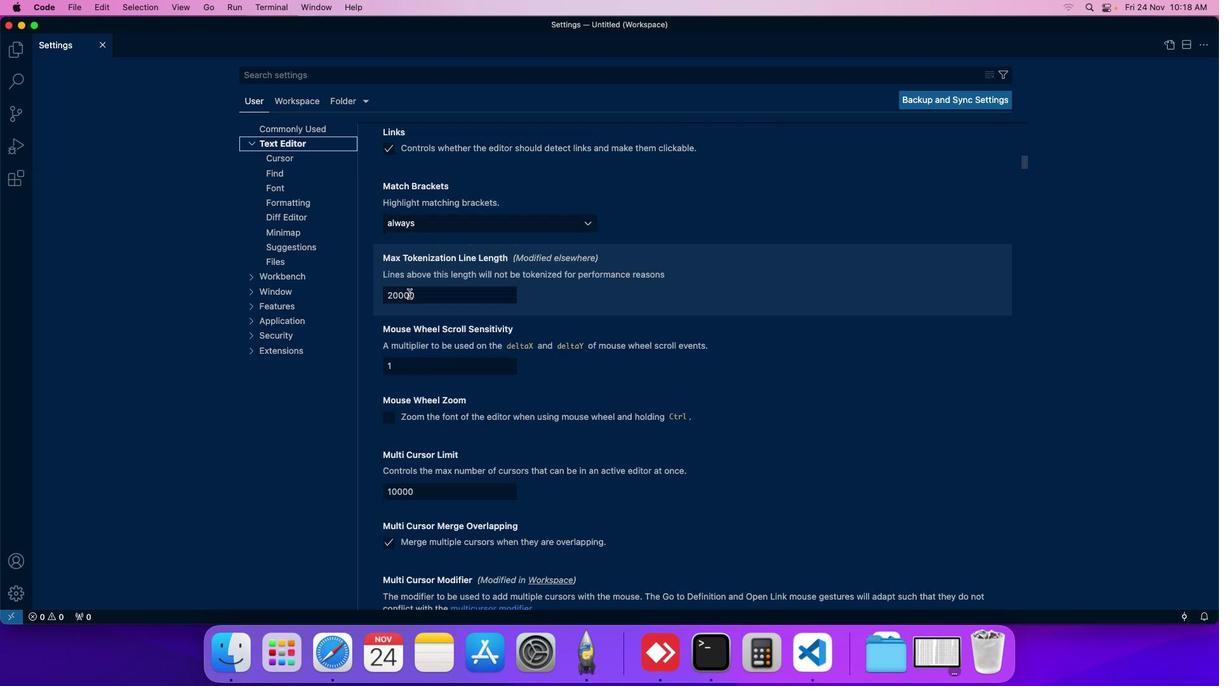 
Action: Mouse scrolled (409, 294) with delta (0, 0)
Screenshot: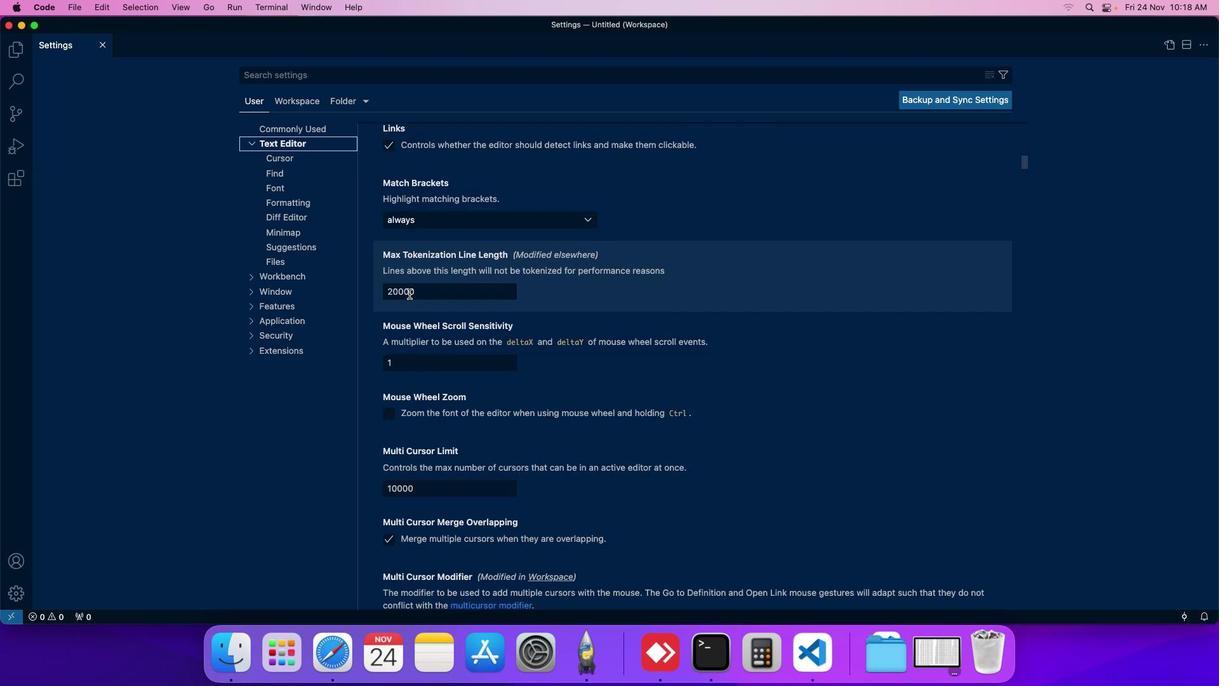 
Action: Mouse scrolled (409, 294) with delta (0, 0)
Screenshot: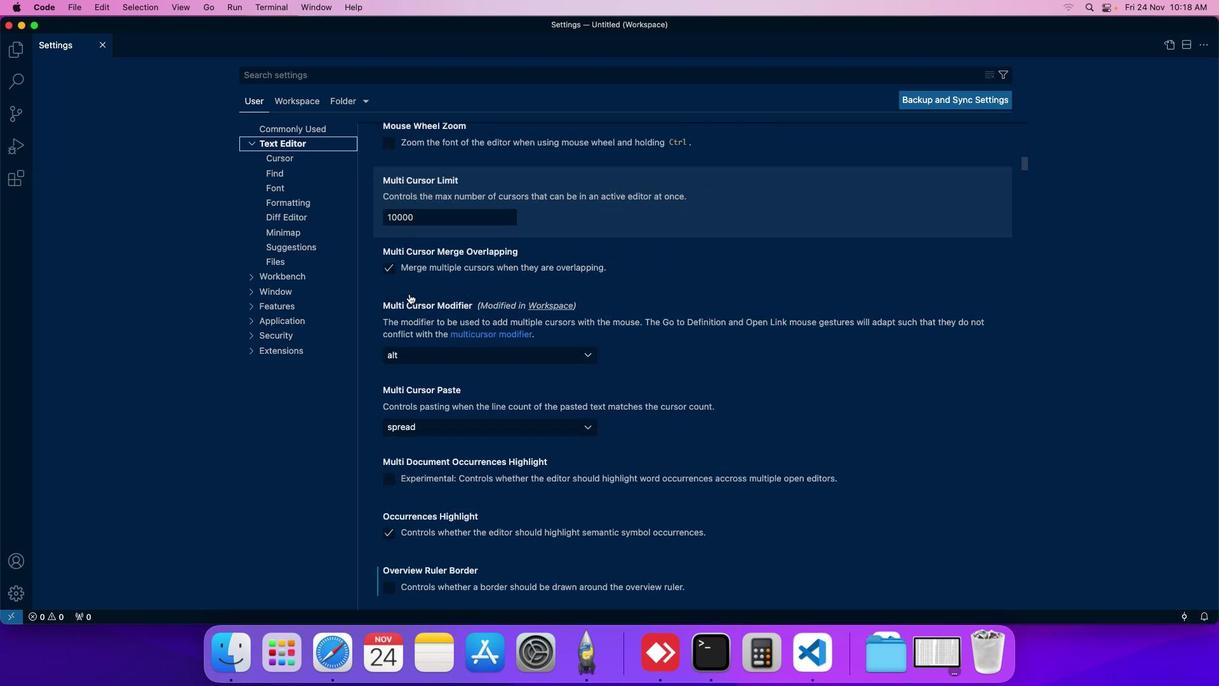 
Action: Mouse scrolled (409, 294) with delta (0, 0)
Screenshot: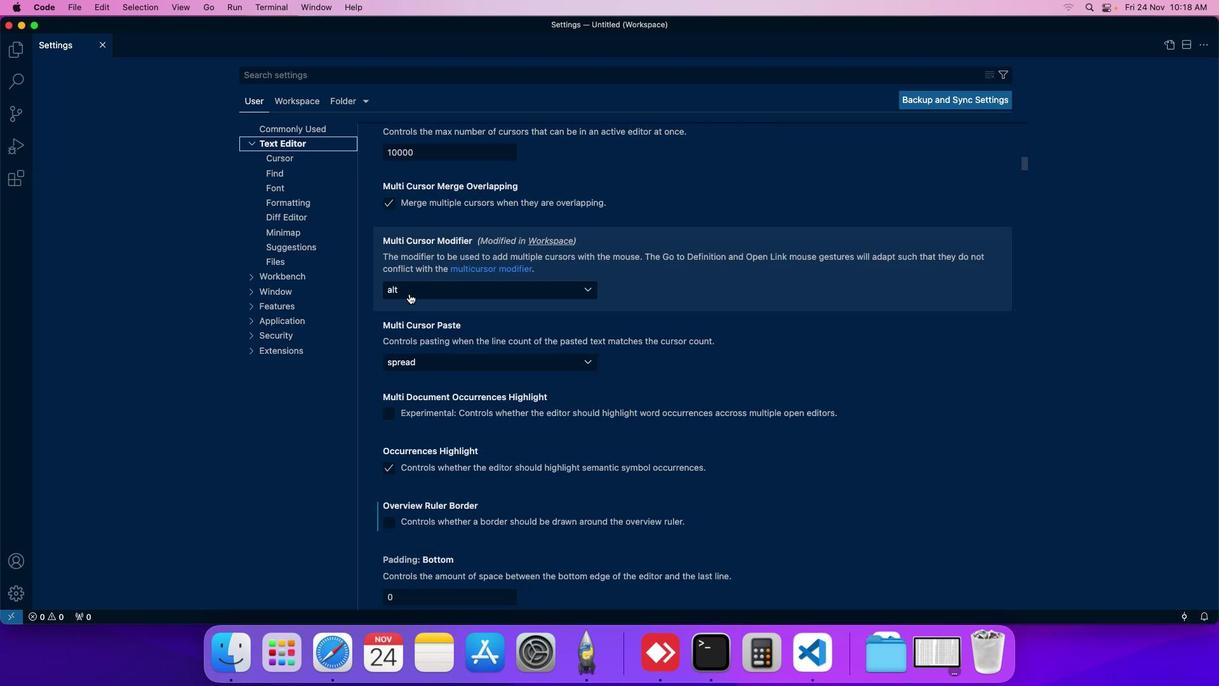 
Action: Mouse scrolled (409, 294) with delta (0, 0)
Screenshot: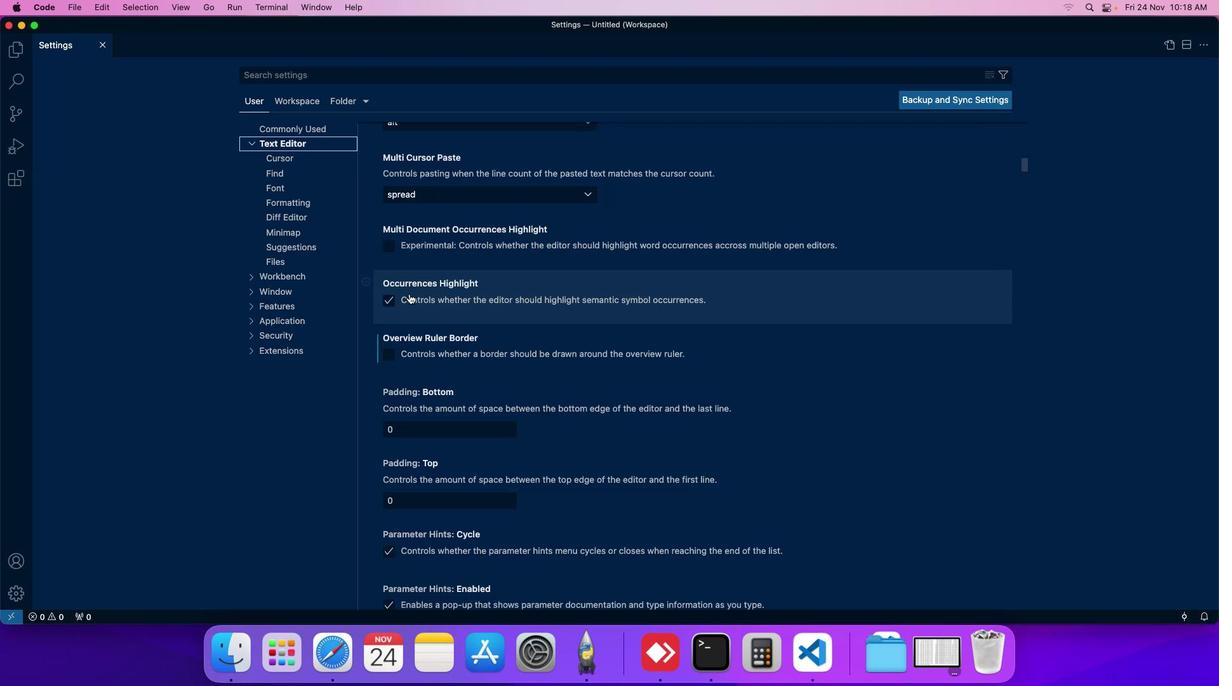 
Action: Mouse scrolled (409, 294) with delta (0, 0)
Screenshot: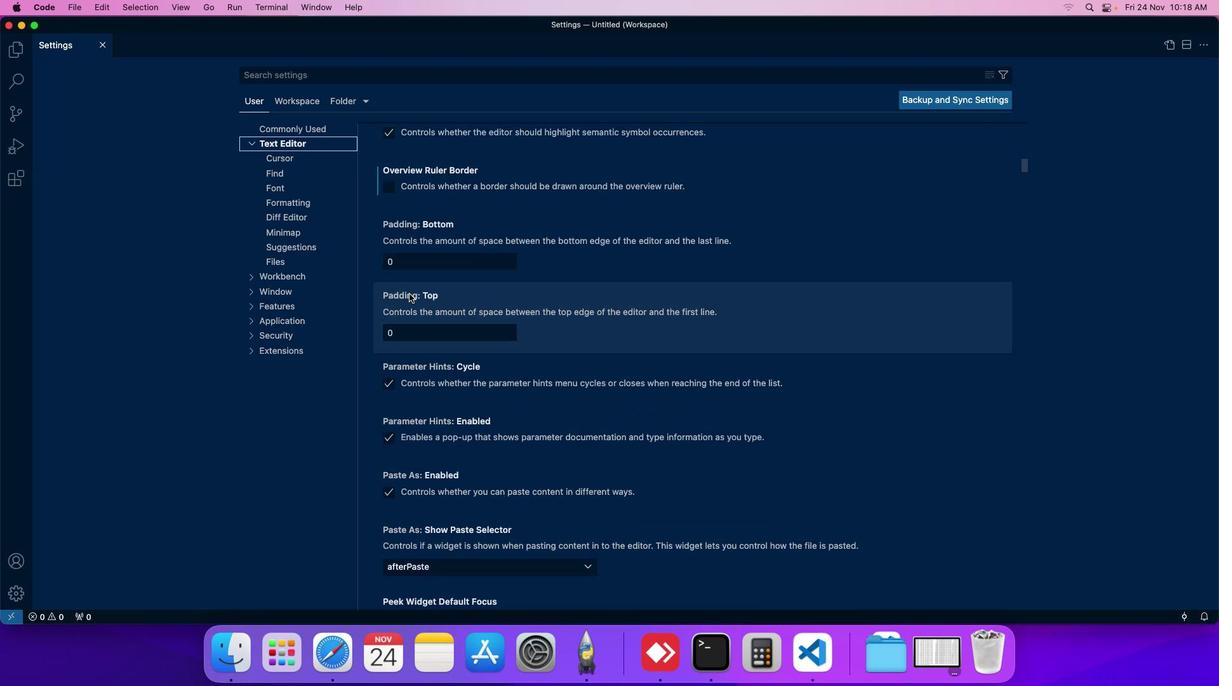 
Action: Mouse scrolled (409, 294) with delta (0, 0)
Screenshot: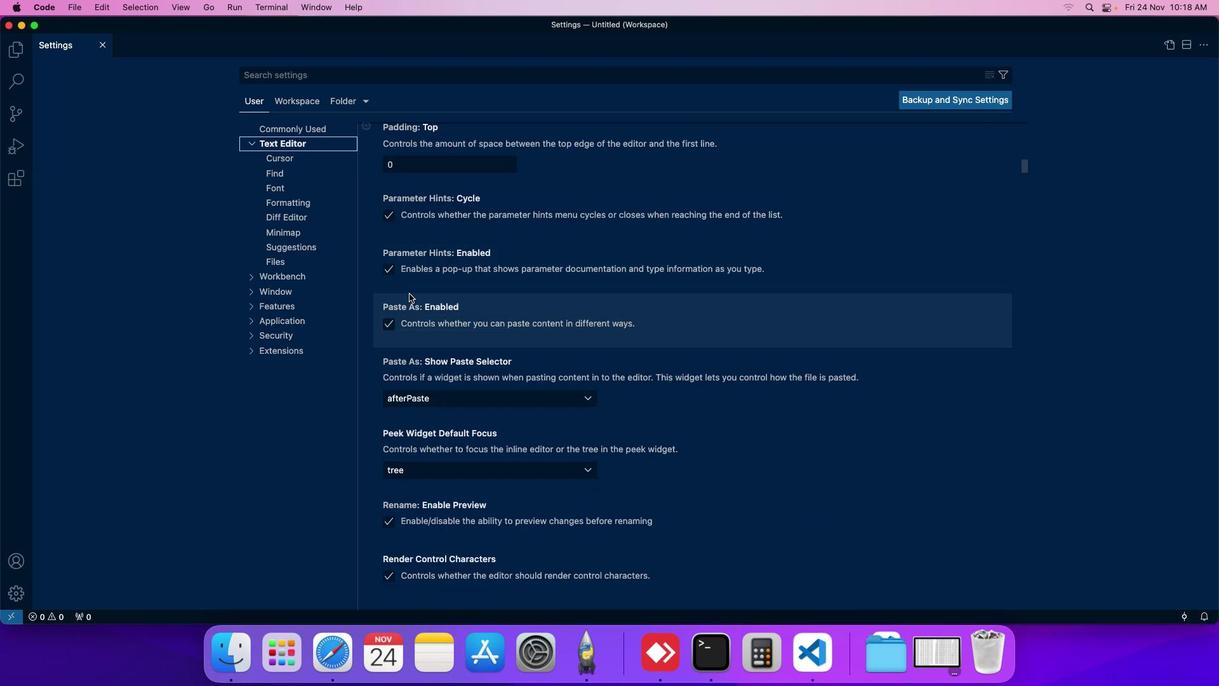 
Action: Mouse scrolled (409, 294) with delta (0, 0)
Screenshot: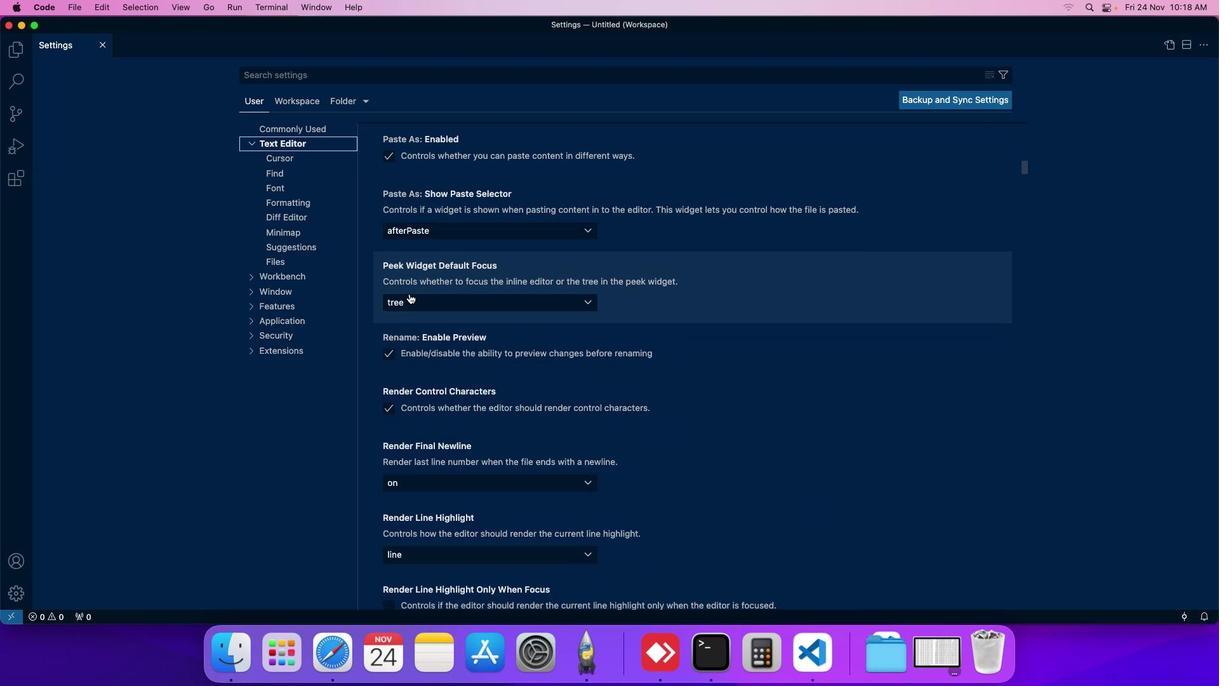 
Action: Mouse scrolled (409, 294) with delta (0, 0)
Screenshot: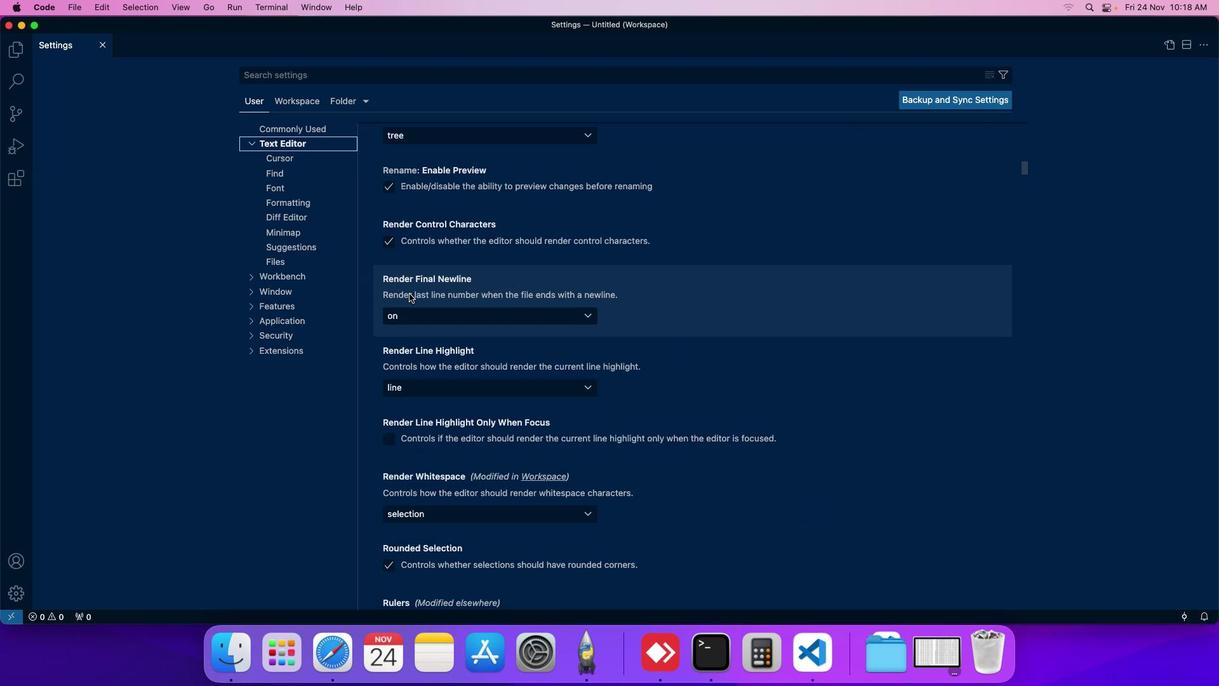 
Action: Mouse scrolled (409, 294) with delta (0, 0)
Screenshot: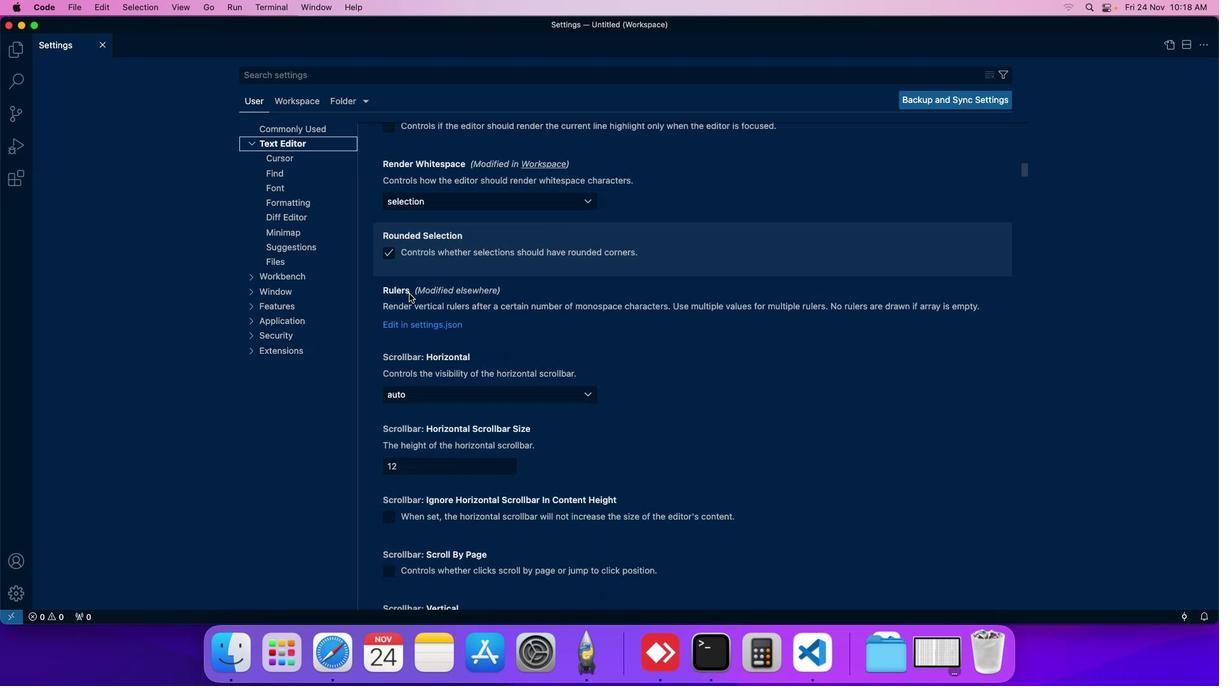 
Action: Mouse scrolled (409, 294) with delta (0, 0)
Screenshot: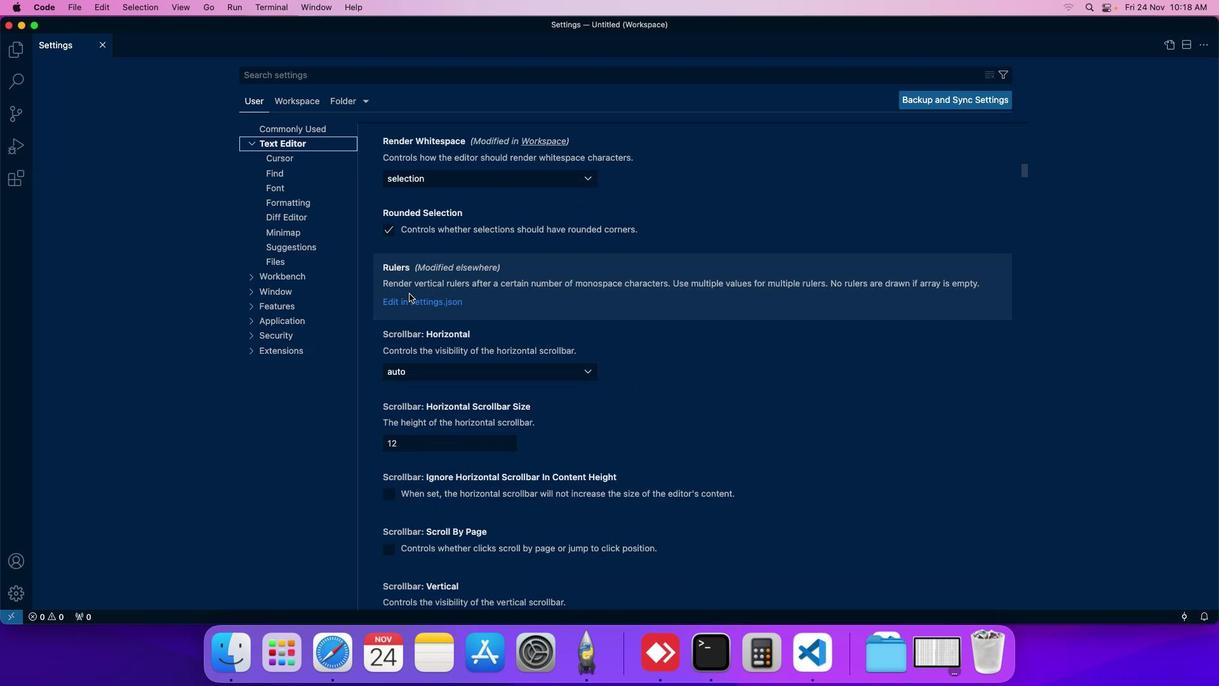 
Action: Mouse scrolled (409, 294) with delta (0, 0)
Screenshot: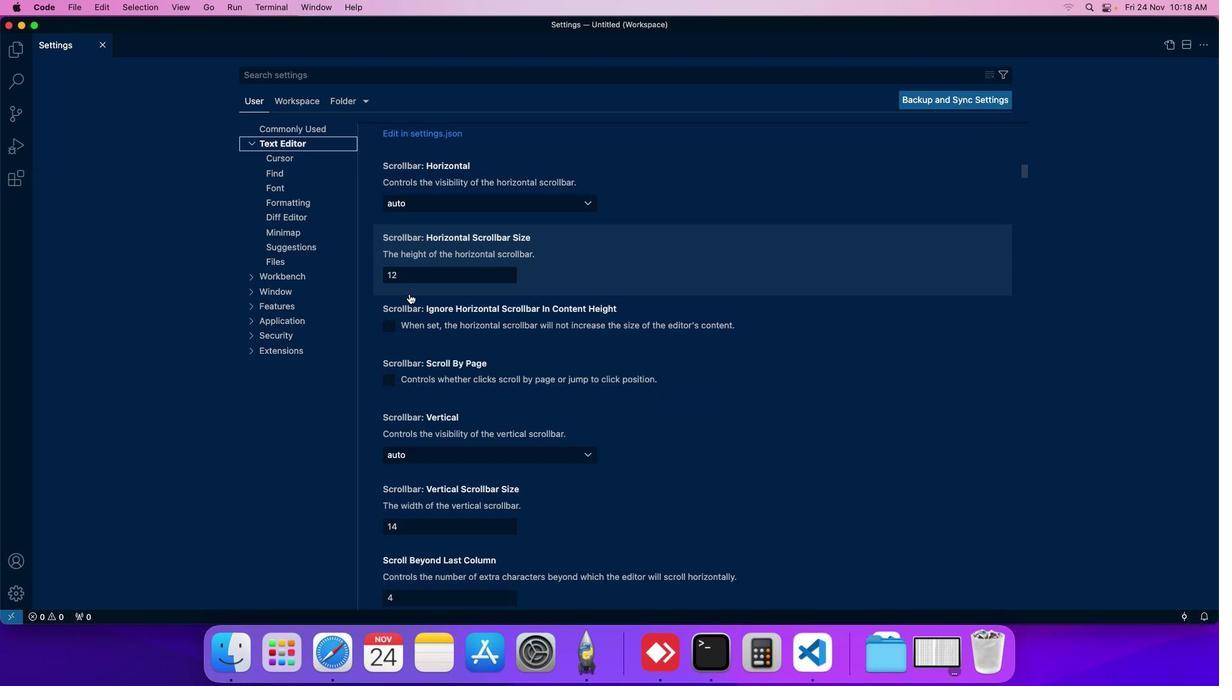 
Action: Mouse scrolled (409, 294) with delta (0, 0)
Screenshot: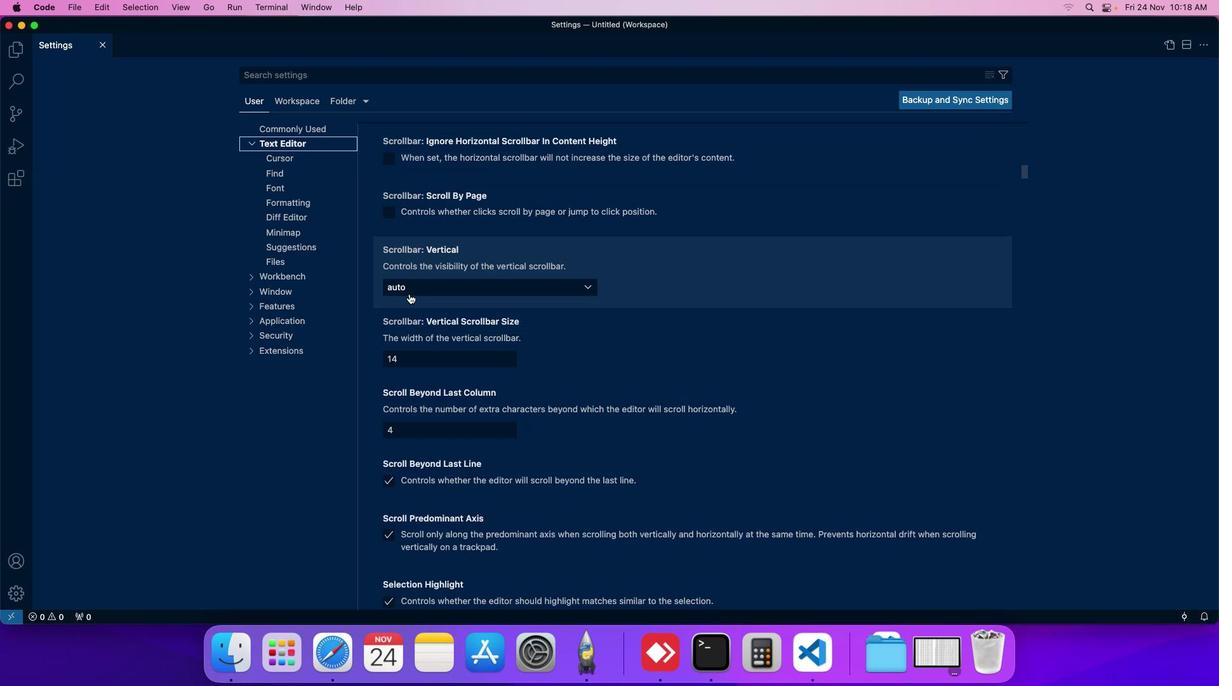 
Action: Mouse scrolled (409, 294) with delta (0, 0)
Screenshot: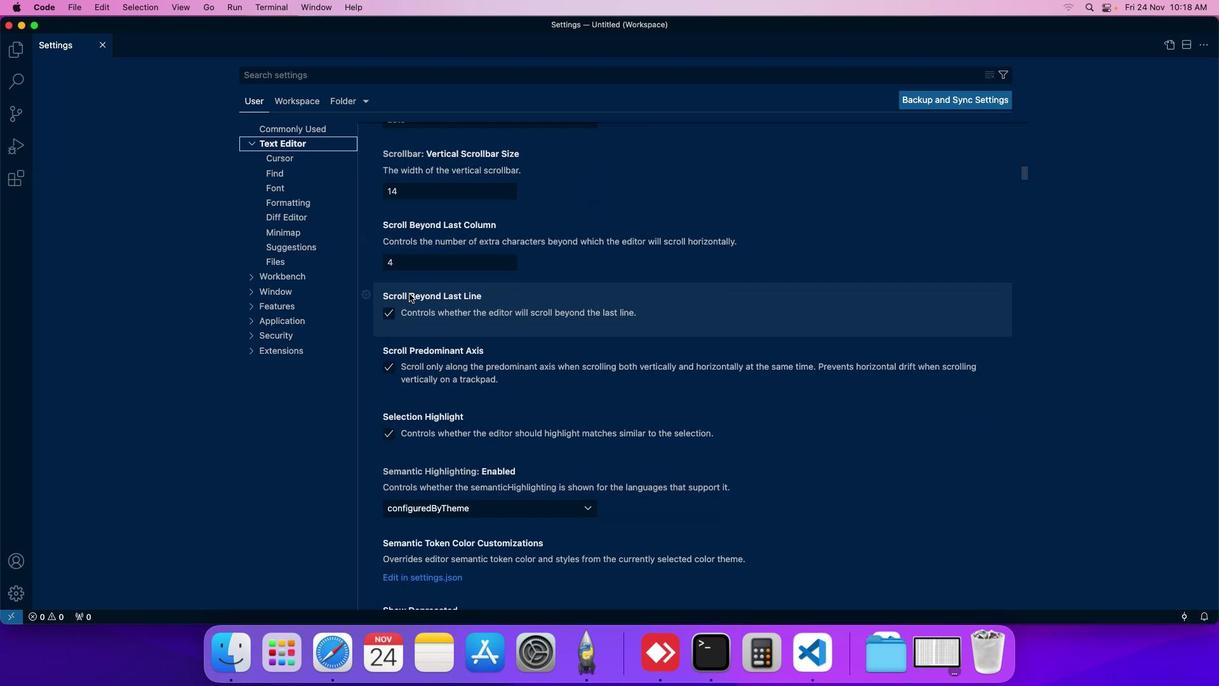 
Action: Mouse scrolled (409, 294) with delta (0, 0)
Screenshot: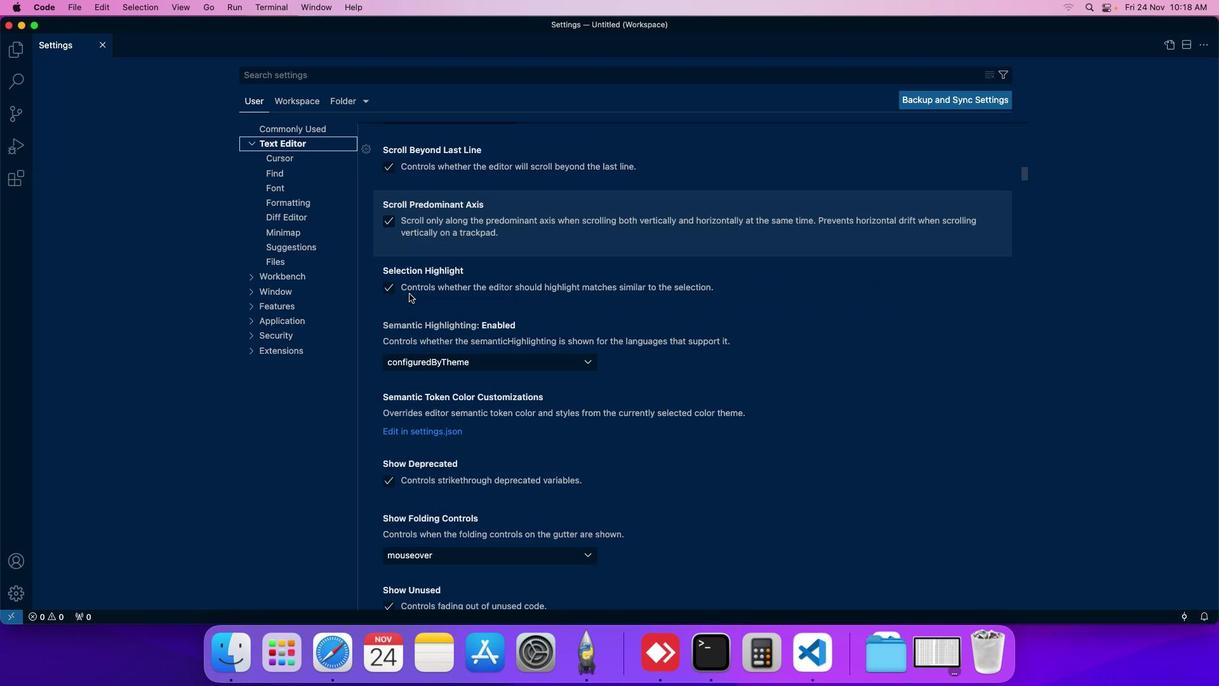 
Action: Mouse scrolled (409, 294) with delta (0, 0)
Screenshot: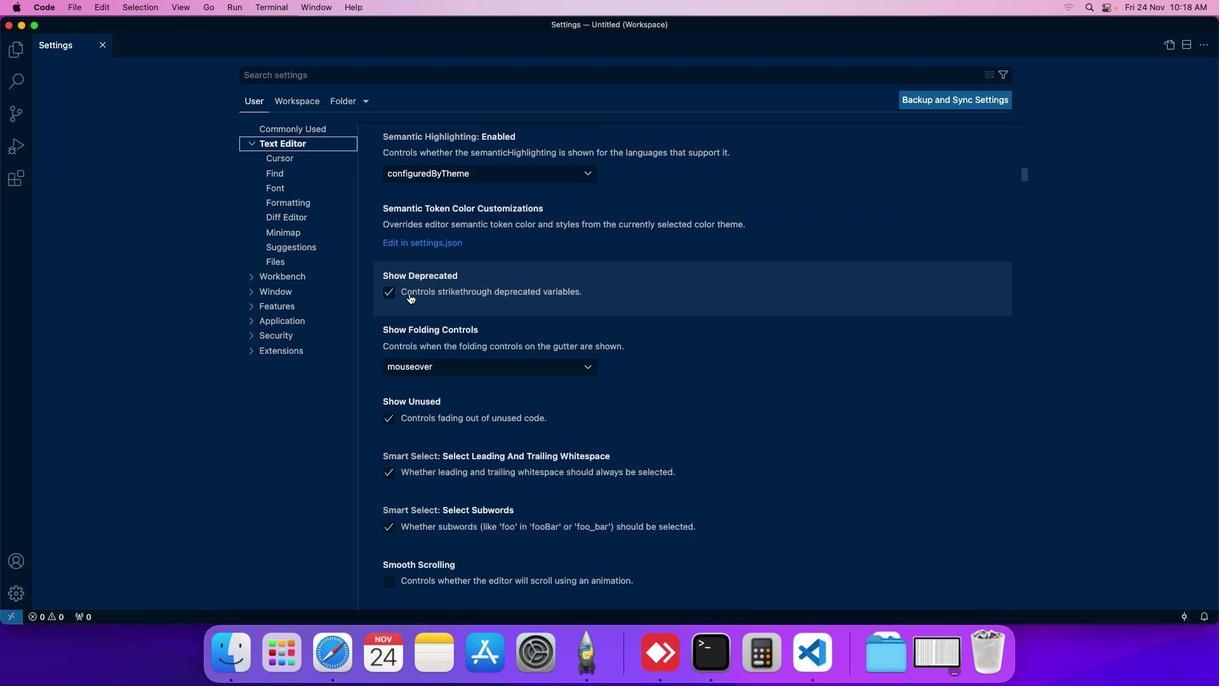 
Action: Mouse scrolled (409, 294) with delta (0, 0)
Screenshot: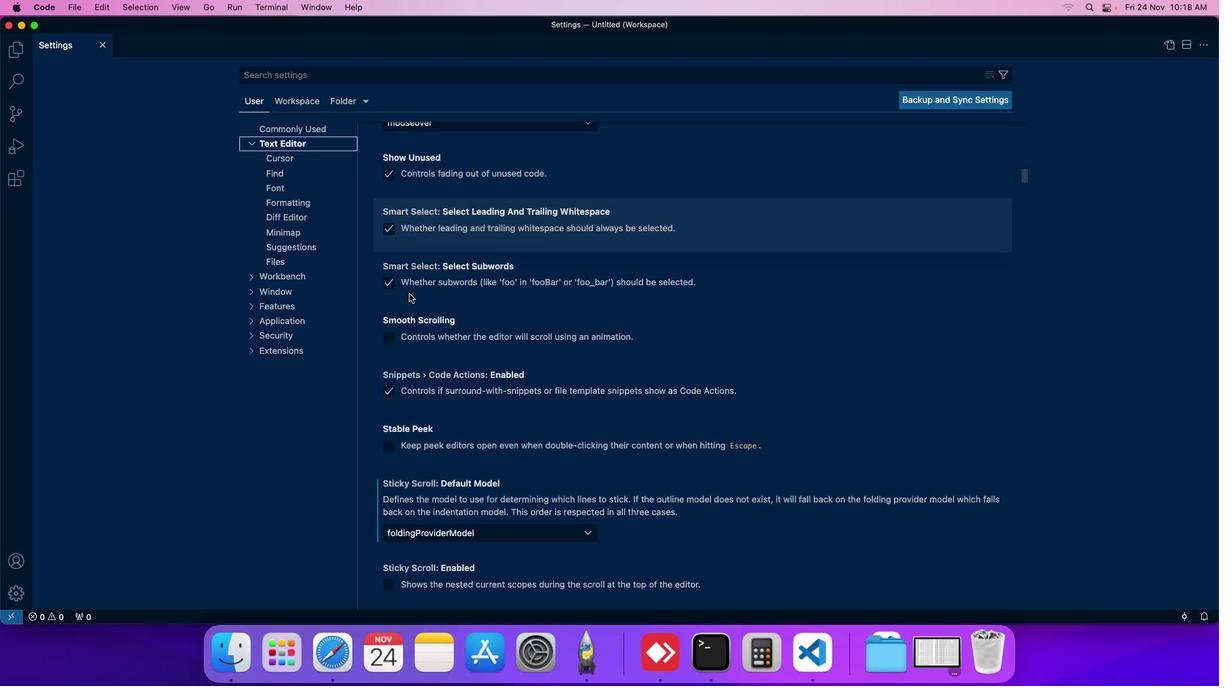 
Action: Mouse scrolled (409, 294) with delta (0, 0)
Screenshot: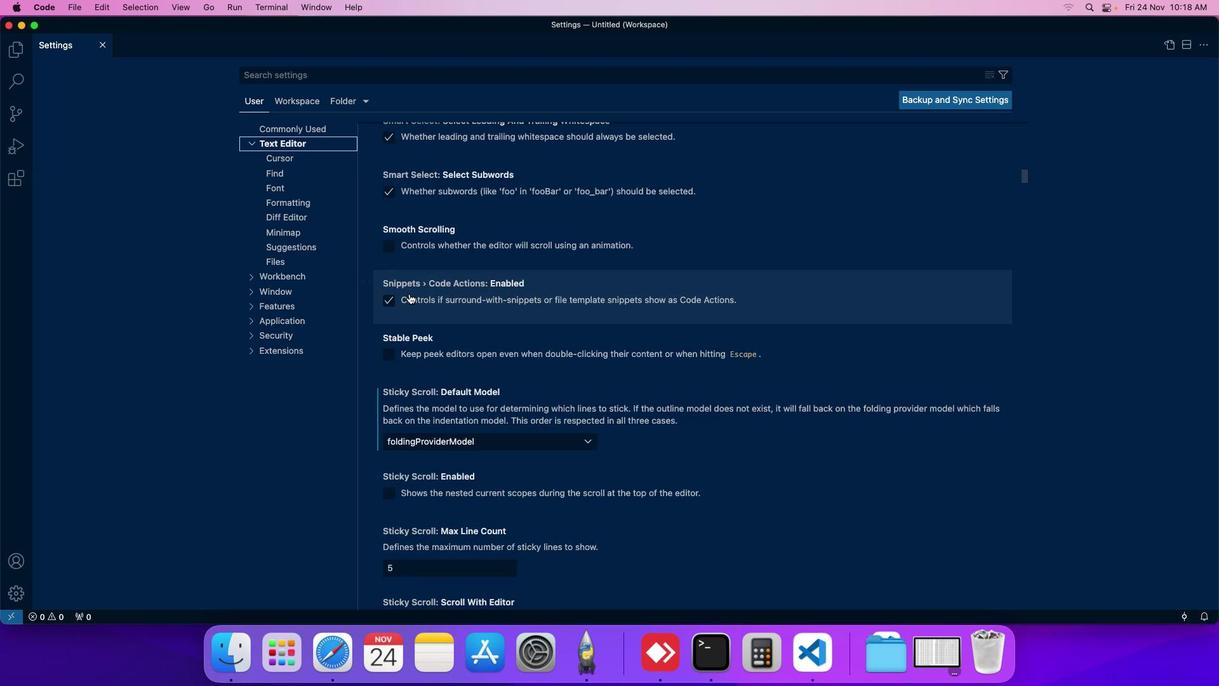 
Action: Mouse scrolled (409, 294) with delta (0, 0)
Screenshot: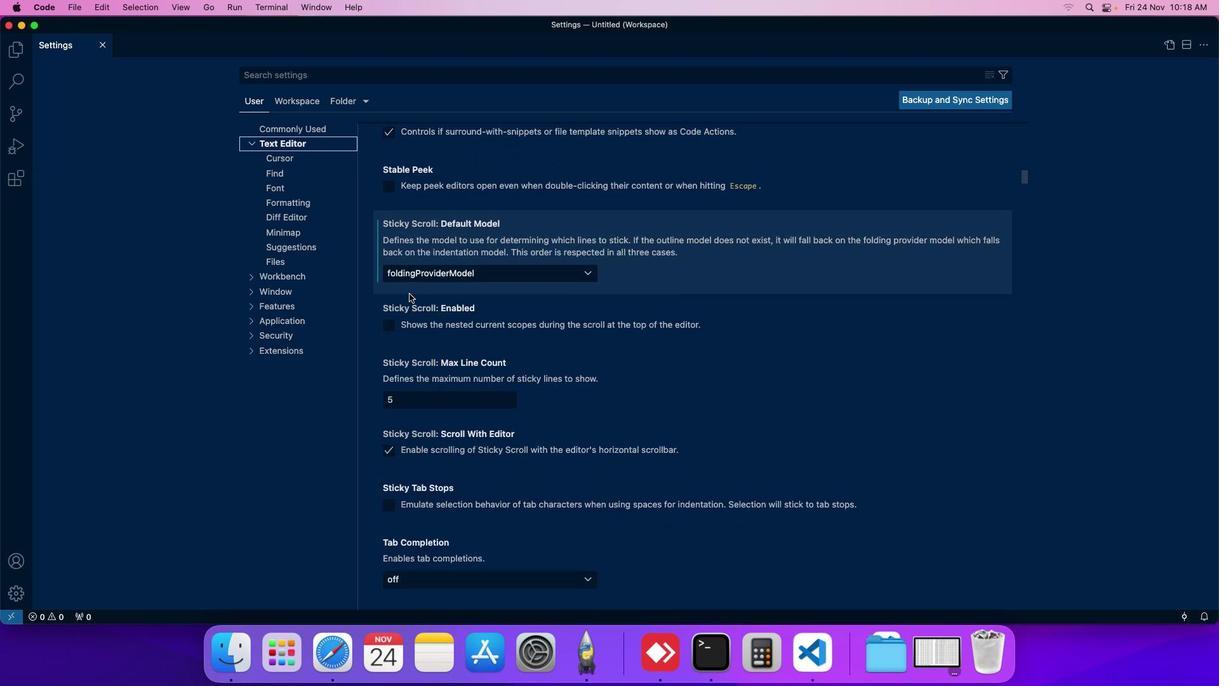 
Action: Mouse scrolled (409, 294) with delta (0, 0)
Screenshot: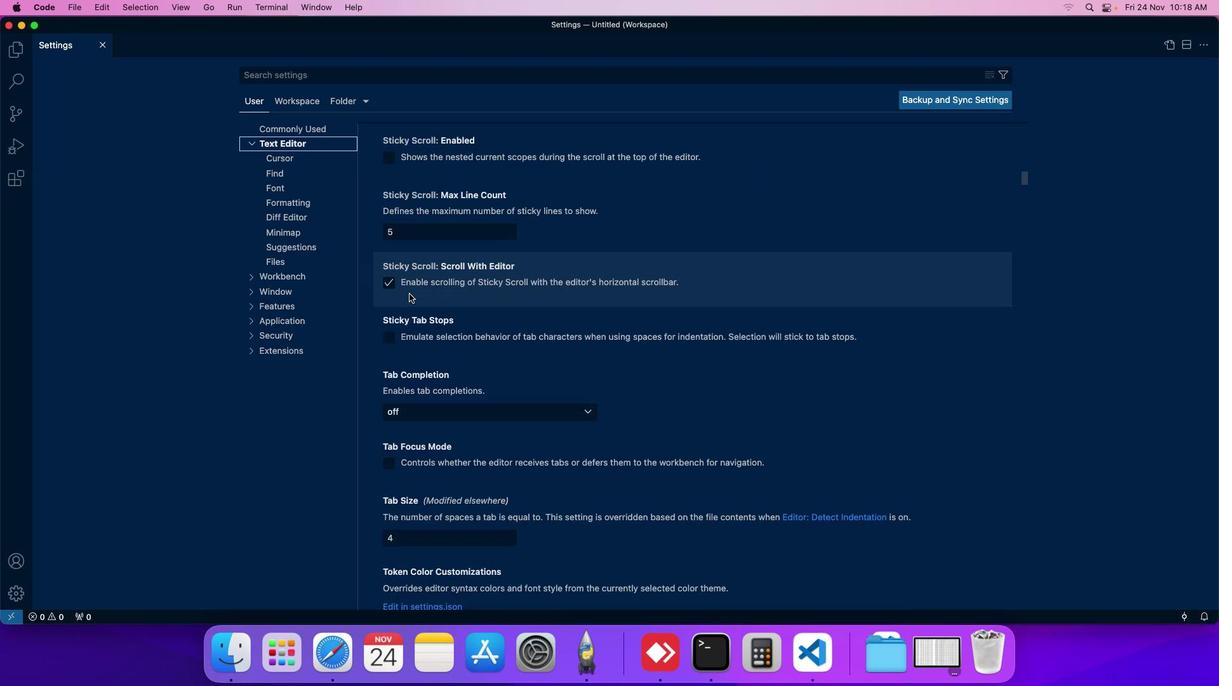 
Action: Mouse scrolled (409, 294) with delta (0, 0)
Screenshot: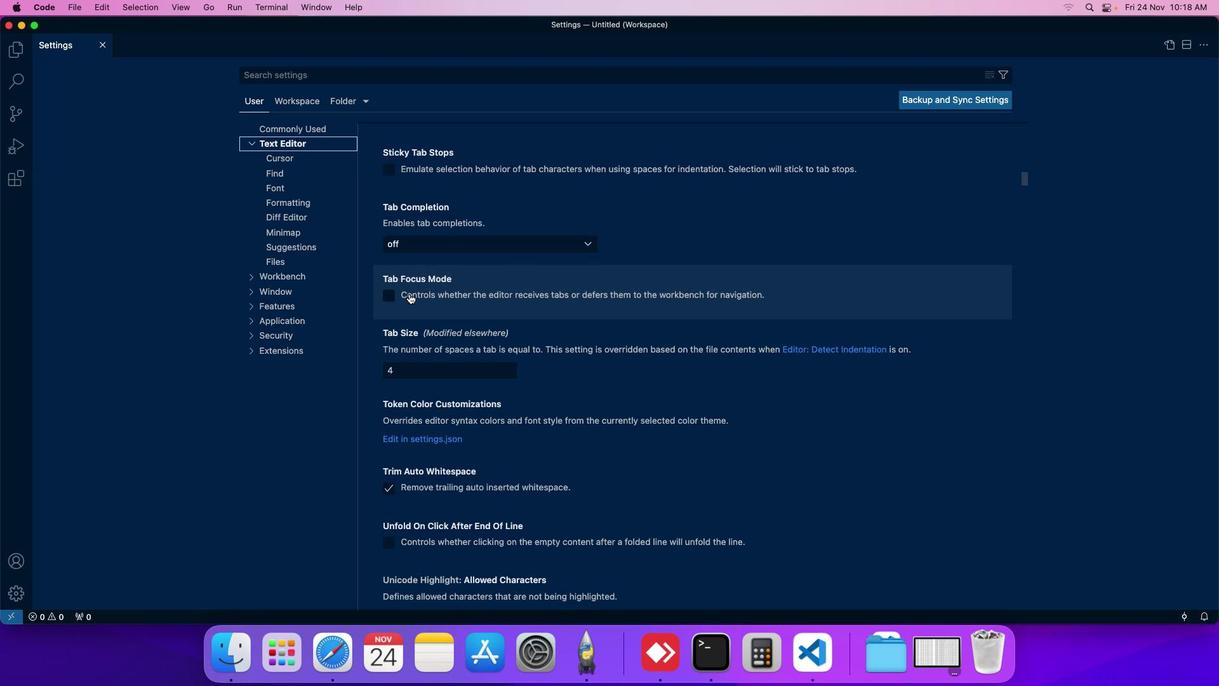 
Action: Mouse scrolled (409, 294) with delta (0, 0)
Screenshot: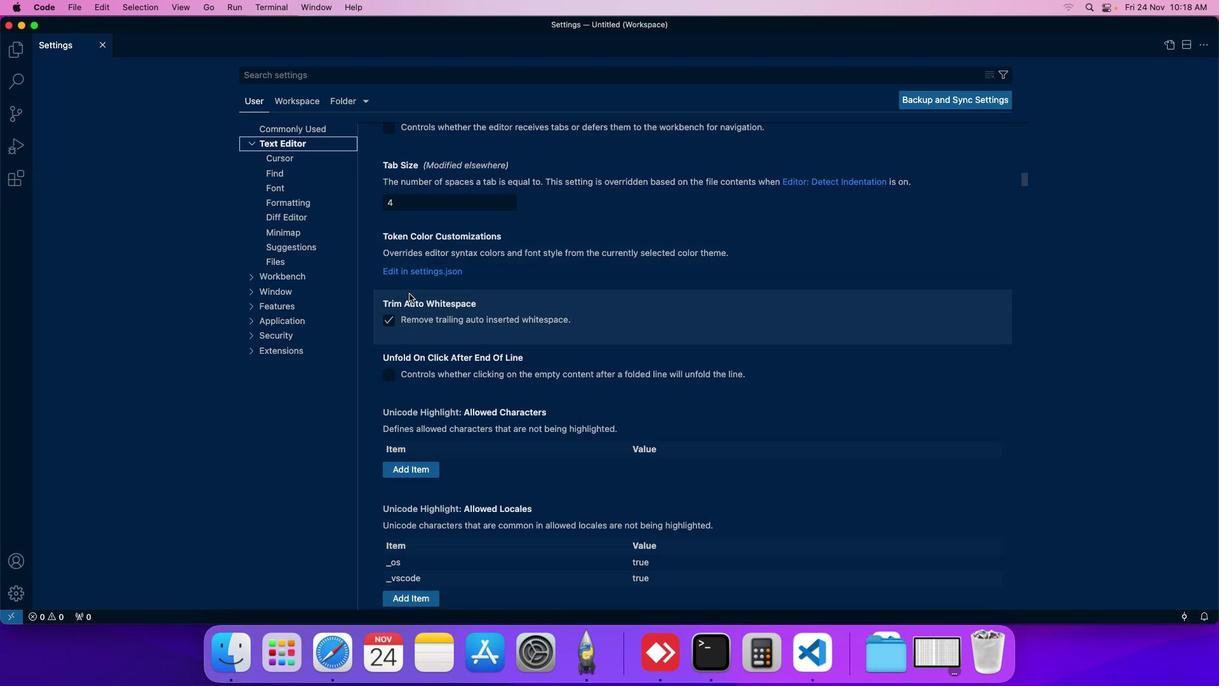 
Action: Mouse scrolled (409, 294) with delta (0, 0)
Screenshot: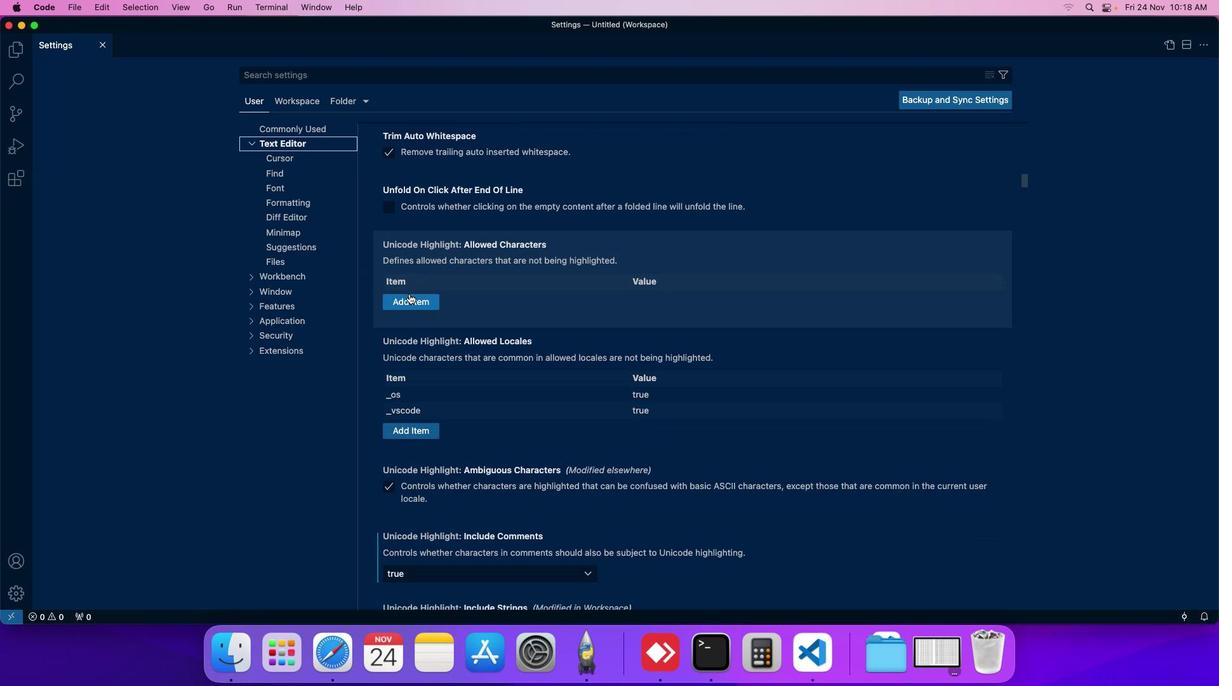 
Action: Mouse scrolled (409, 294) with delta (0, 0)
Screenshot: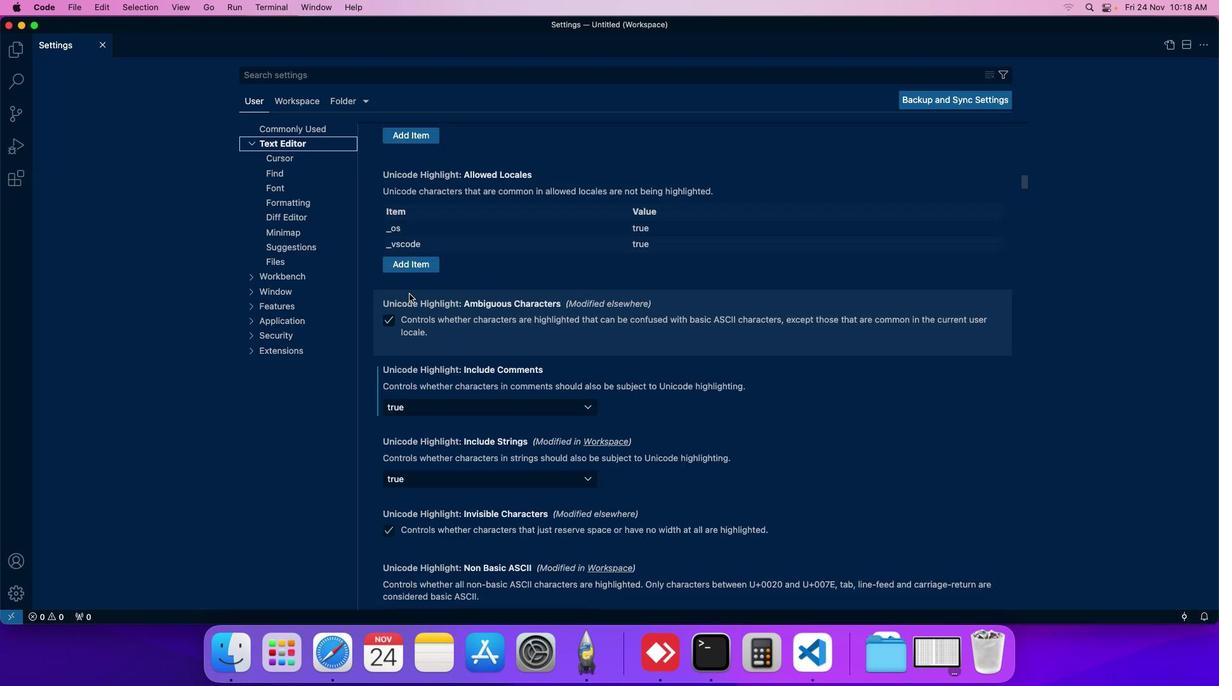 
Action: Mouse scrolled (409, 294) with delta (0, 0)
Screenshot: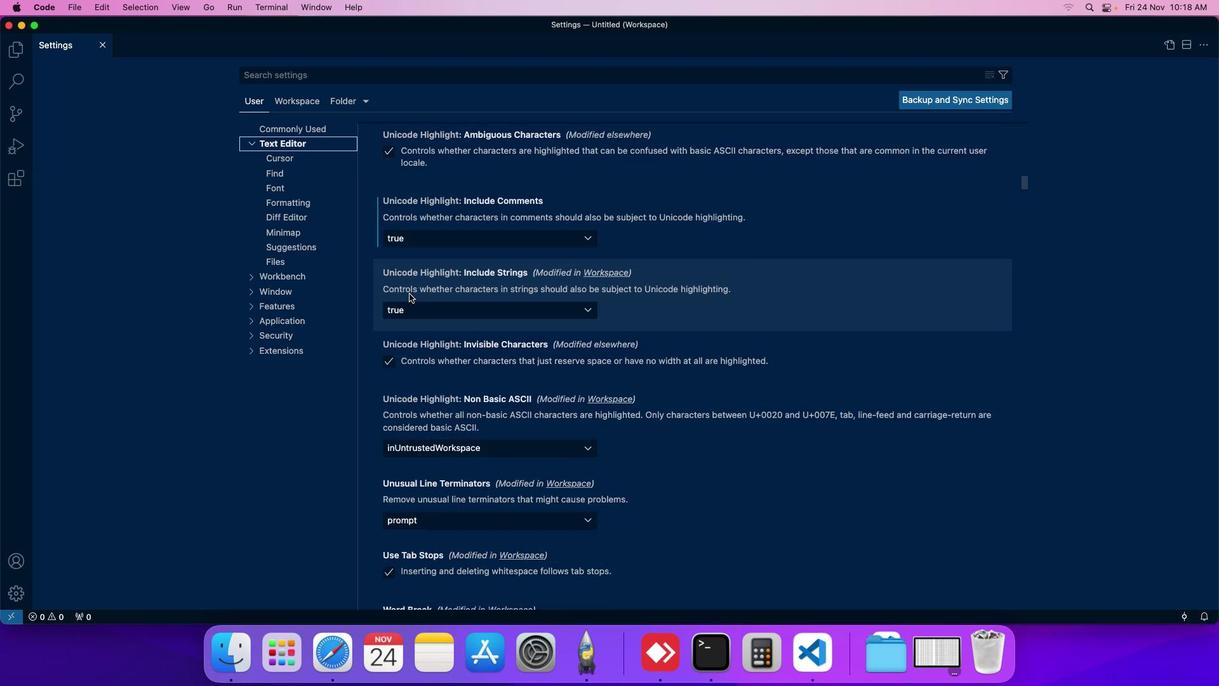 
Action: Mouse moved to (409, 293)
Screenshot: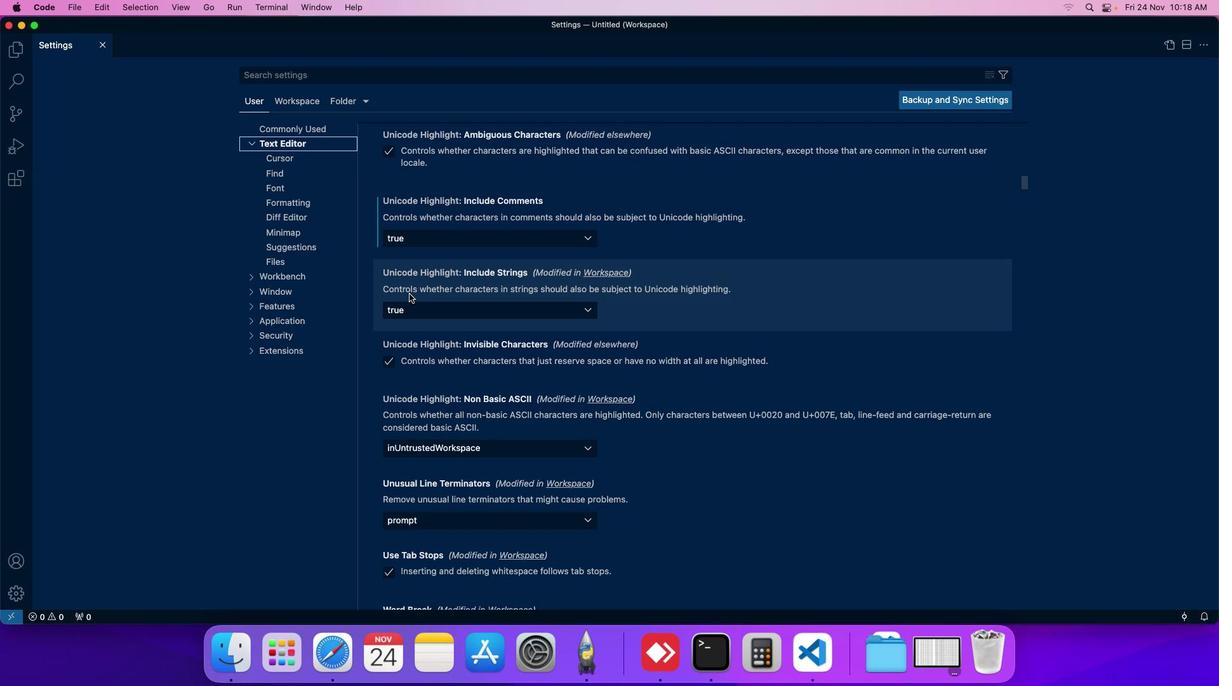 
Action: Mouse scrolled (409, 293) with delta (0, 0)
Screenshot: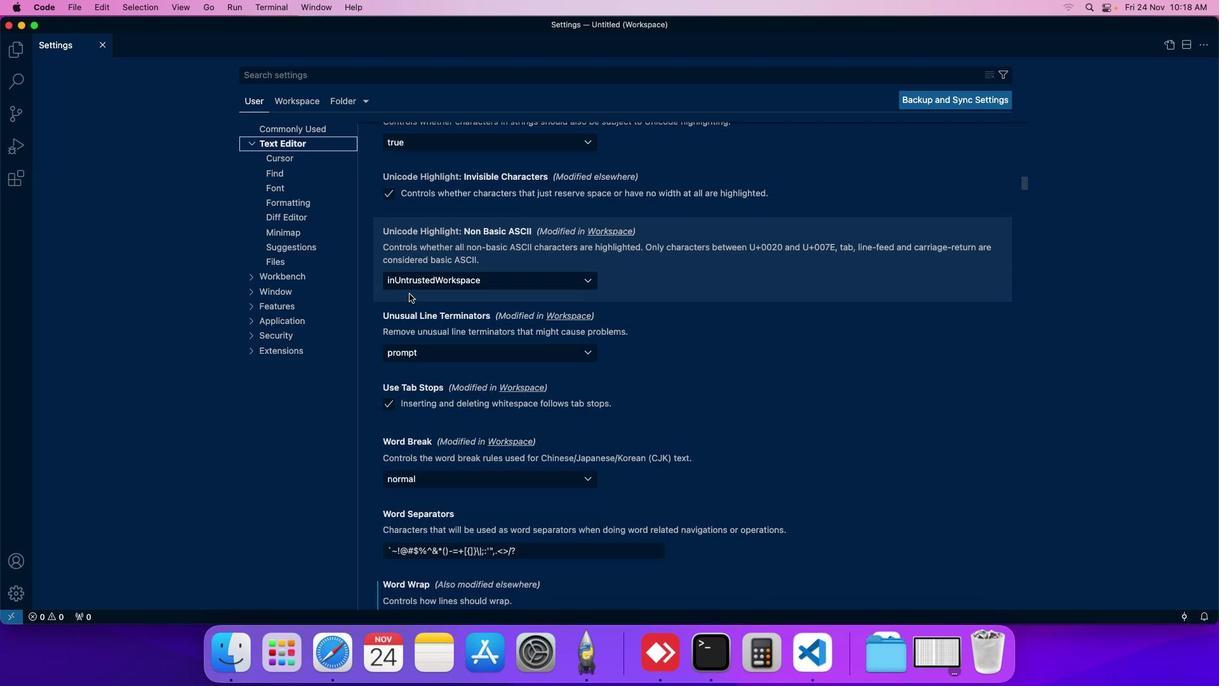 
Action: Mouse scrolled (409, 293) with delta (0, 0)
Screenshot: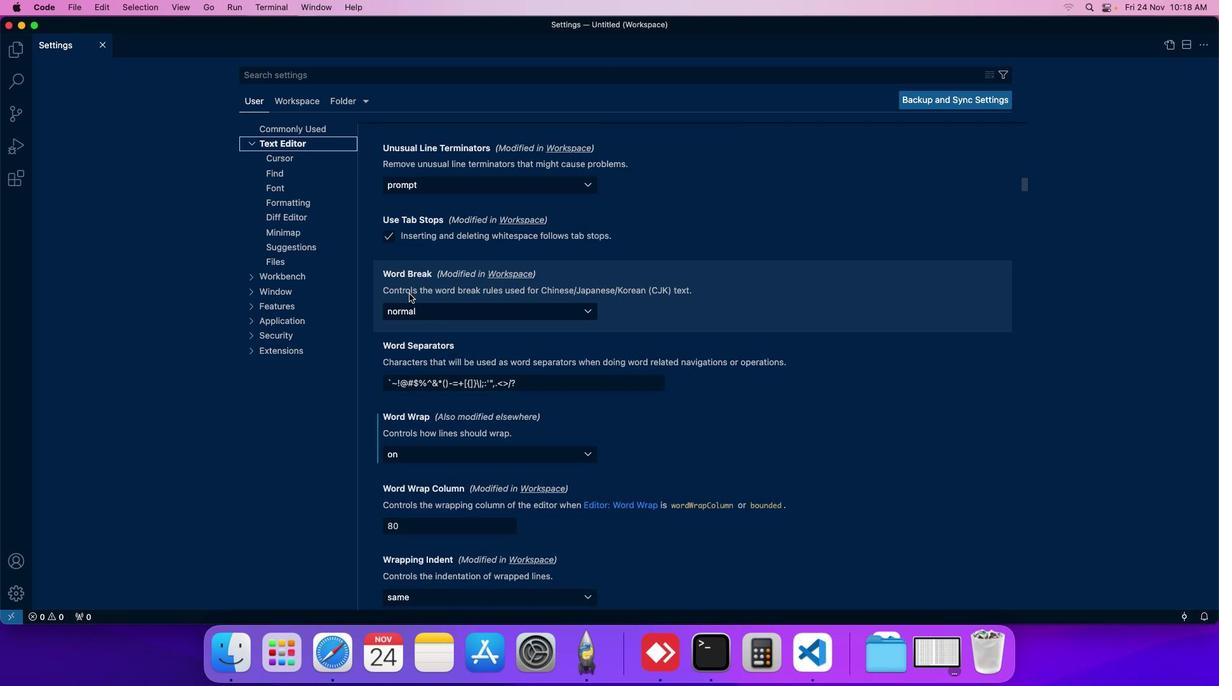 
Action: Mouse scrolled (409, 293) with delta (0, 0)
Screenshot: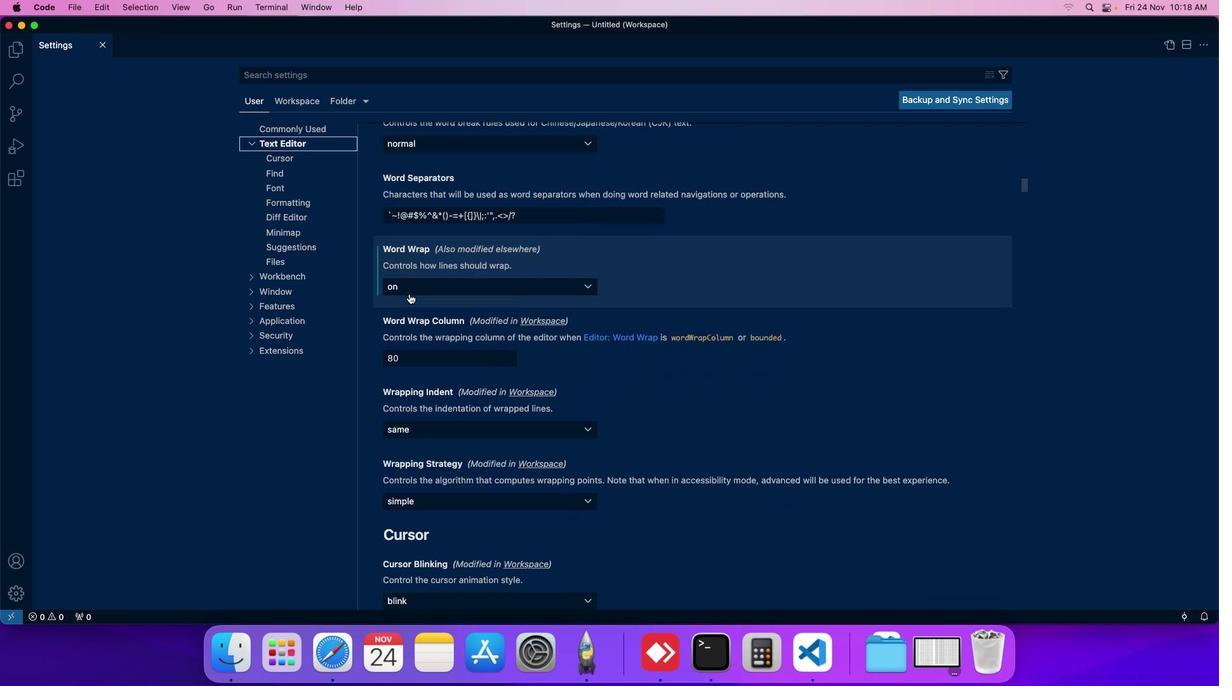 
Action: Mouse pressed left at (409, 293)
Screenshot: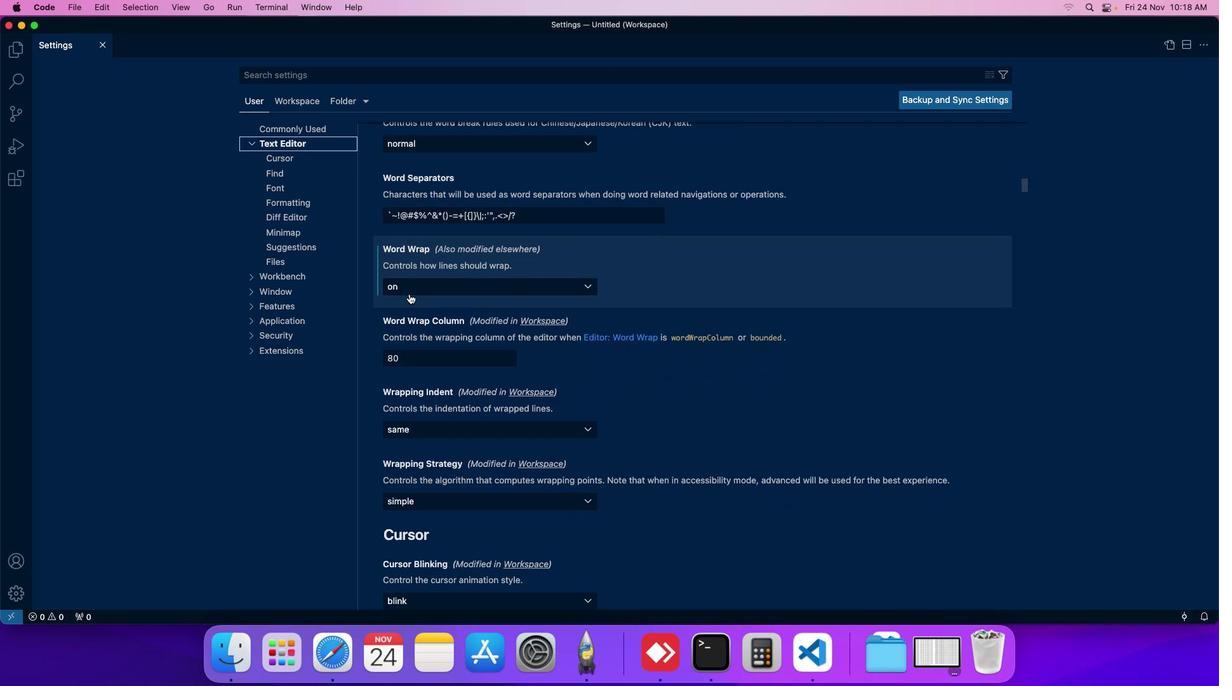 
Action: Mouse moved to (405, 301)
Screenshot: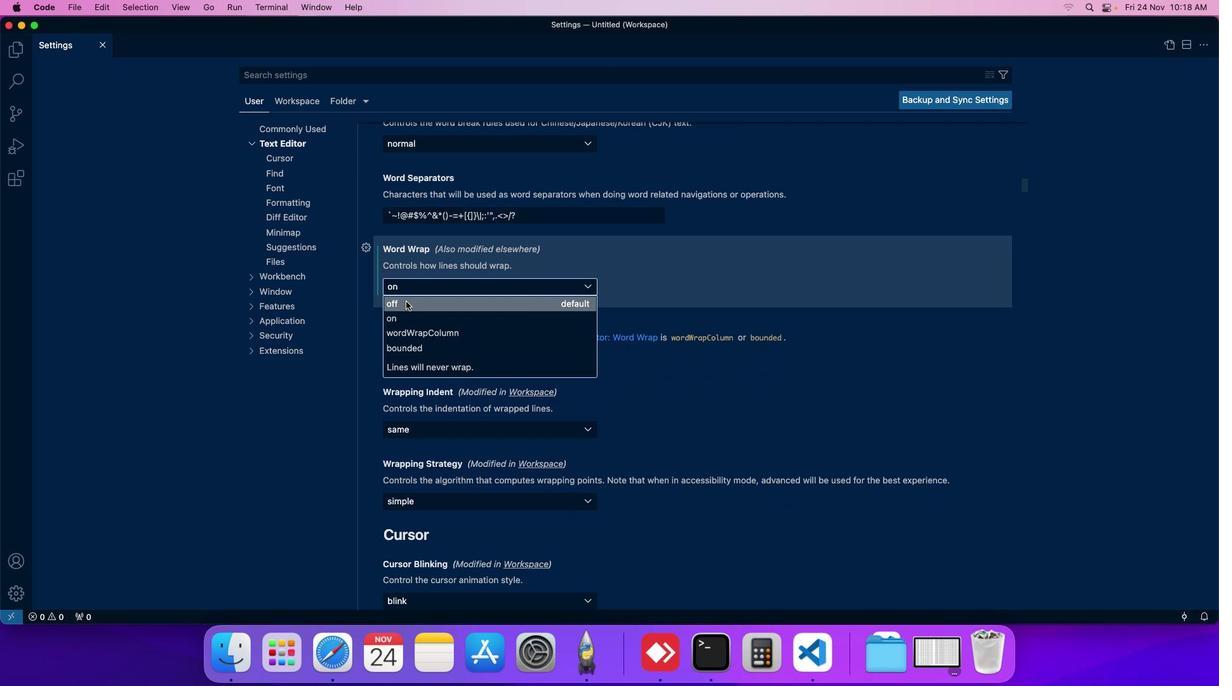 
Action: Mouse pressed left at (405, 301)
Screenshot: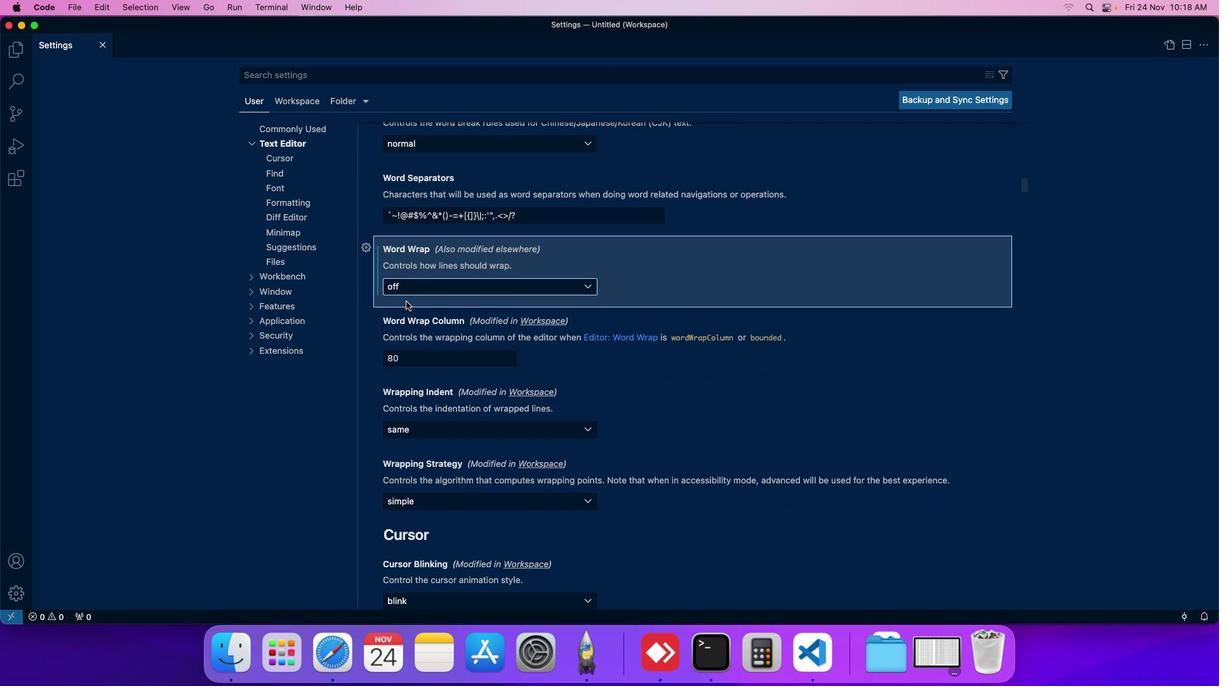
Action: Mouse moved to (438, 290)
Screenshot: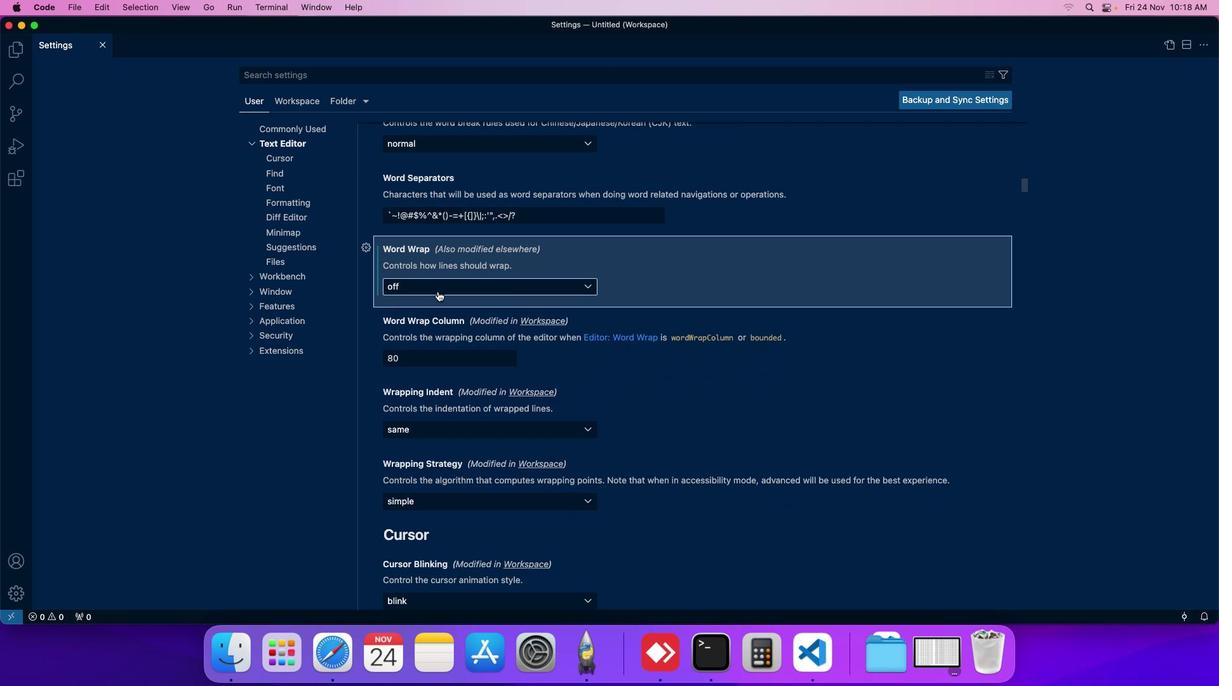 
